 Task: Find connections with filter location Paulínia with filter topic #digitalmarketingwith filter profile language Spanish with filter current company CNBC-TV18 with filter school The Institute Of Cost Accountants Of India with filter industry Natural Gas Distribution with filter service category Real Estate with filter keywords title Speech Pathologist
Action: Mouse moved to (208, 304)
Screenshot: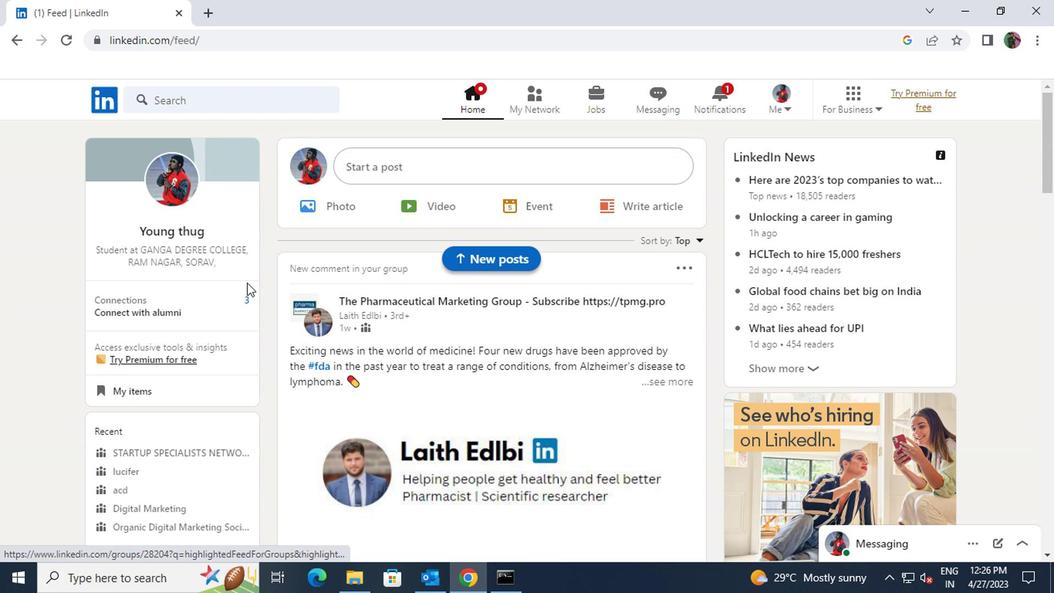 
Action: Mouse pressed left at (208, 304)
Screenshot: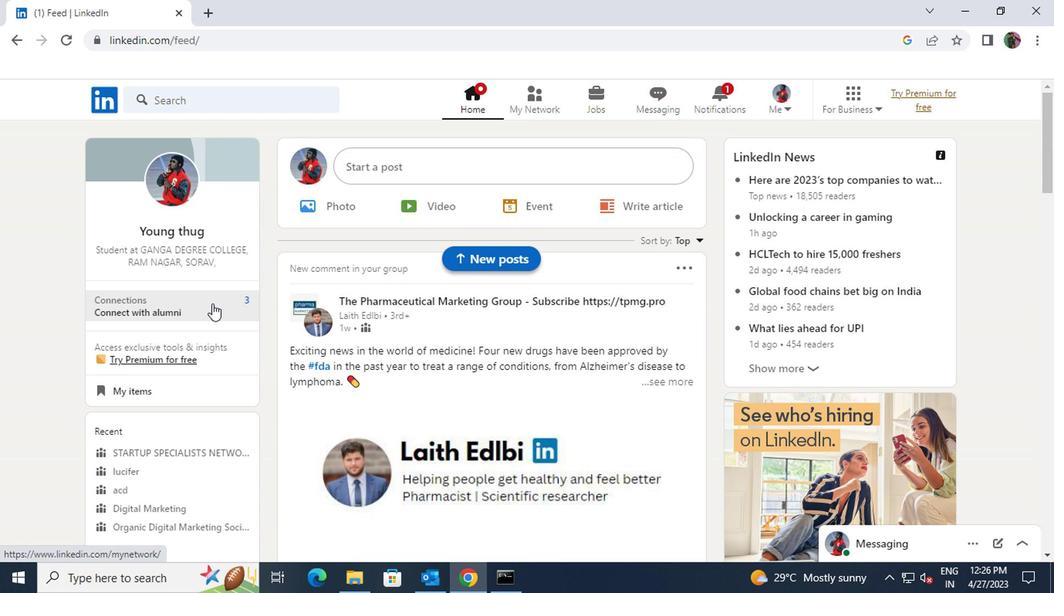
Action: Mouse moved to (187, 188)
Screenshot: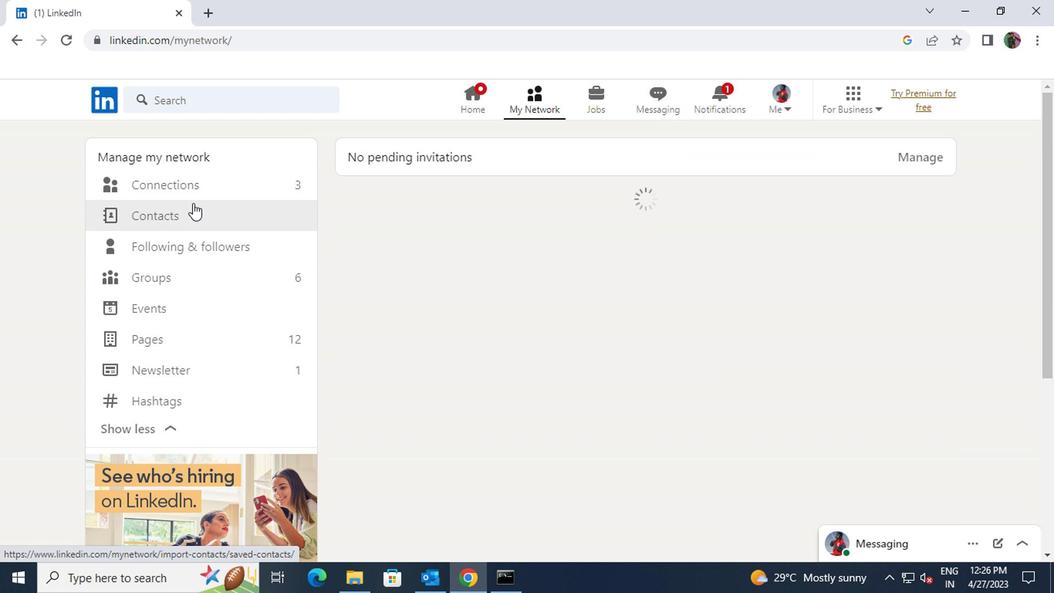 
Action: Mouse pressed left at (187, 188)
Screenshot: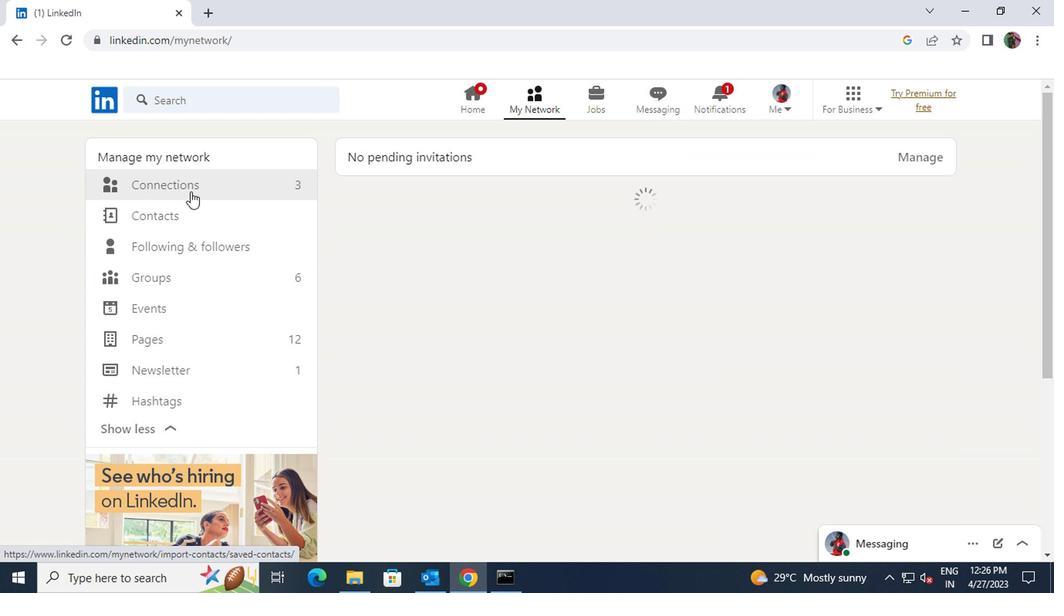 
Action: Mouse moved to (596, 186)
Screenshot: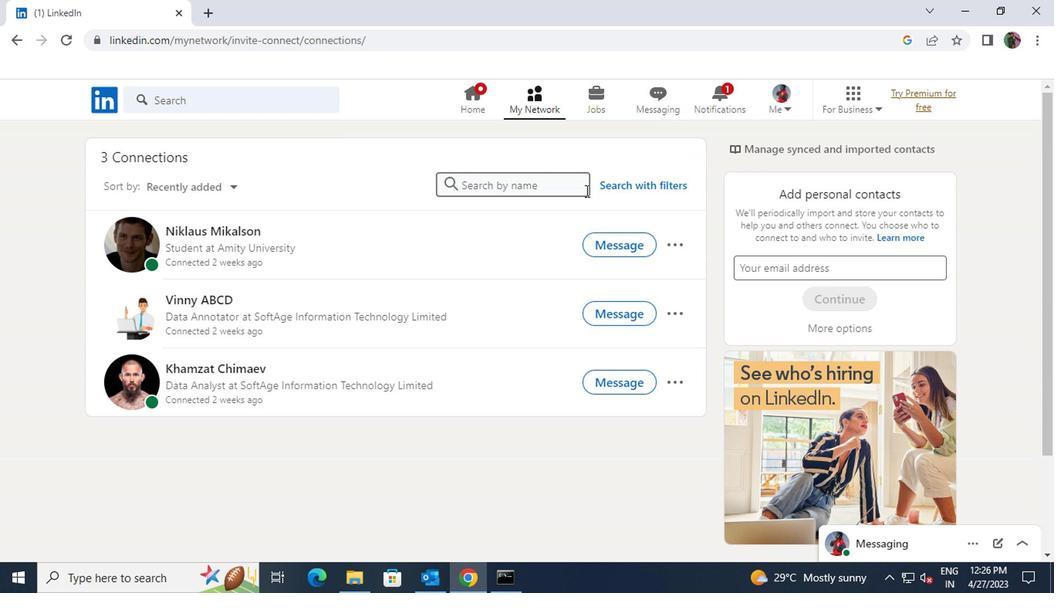 
Action: Mouse pressed left at (596, 186)
Screenshot: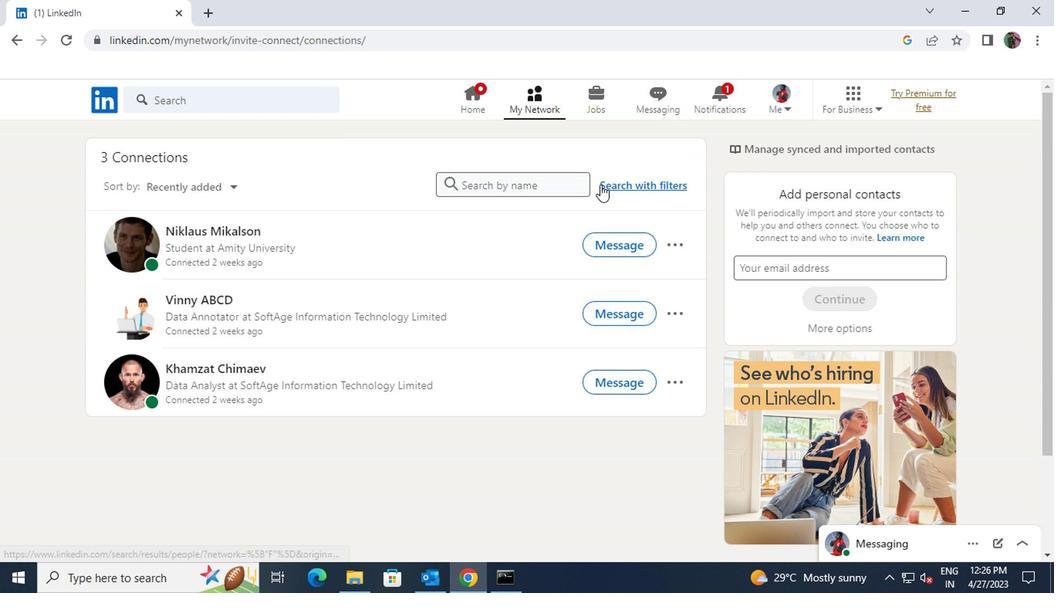 
Action: Mouse moved to (578, 143)
Screenshot: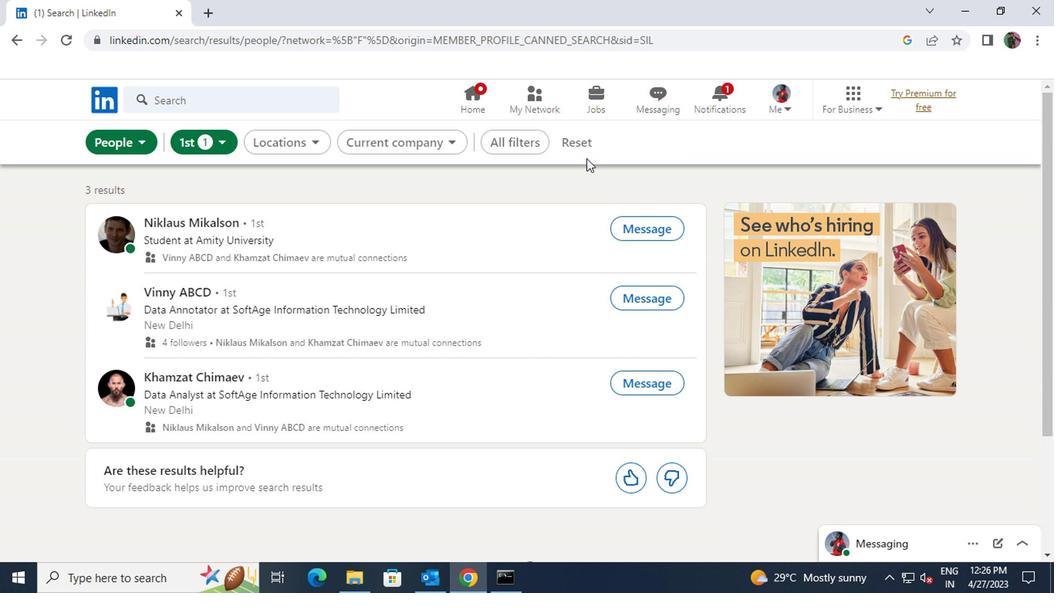 
Action: Mouse pressed left at (578, 143)
Screenshot: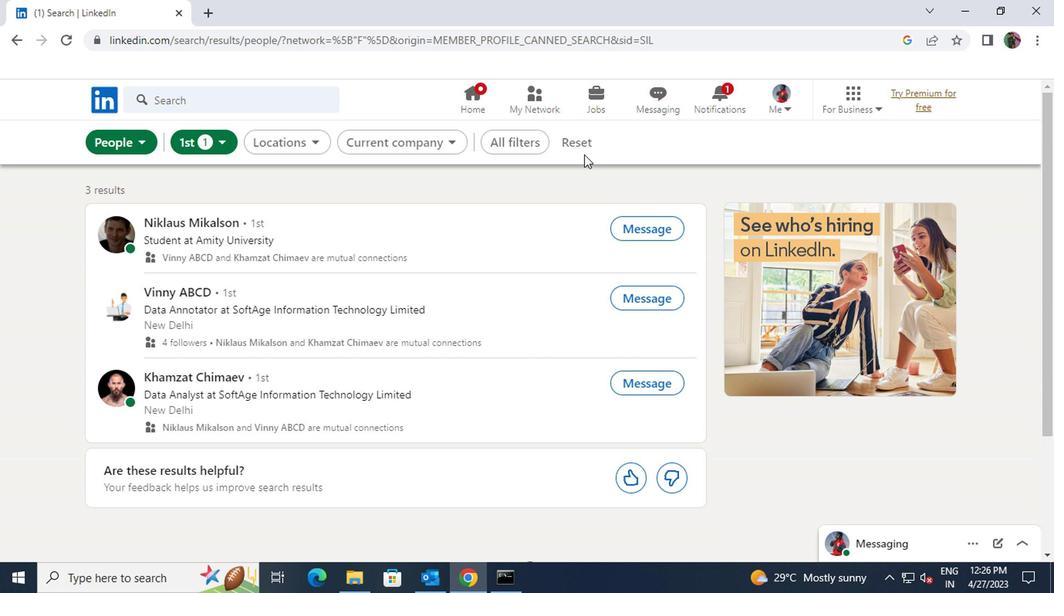 
Action: Mouse moved to (554, 142)
Screenshot: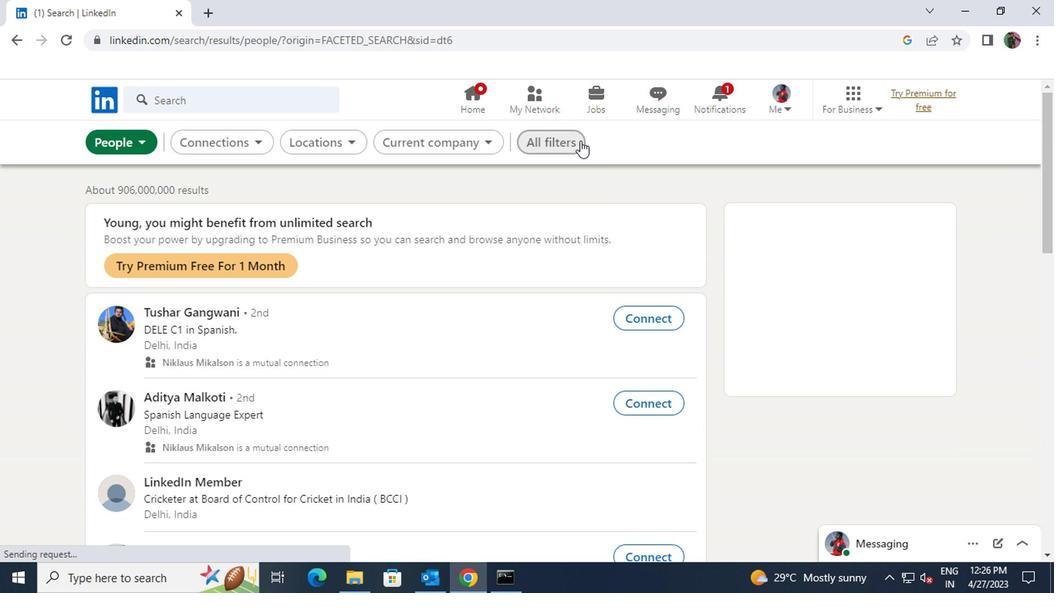 
Action: Mouse pressed left at (554, 142)
Screenshot: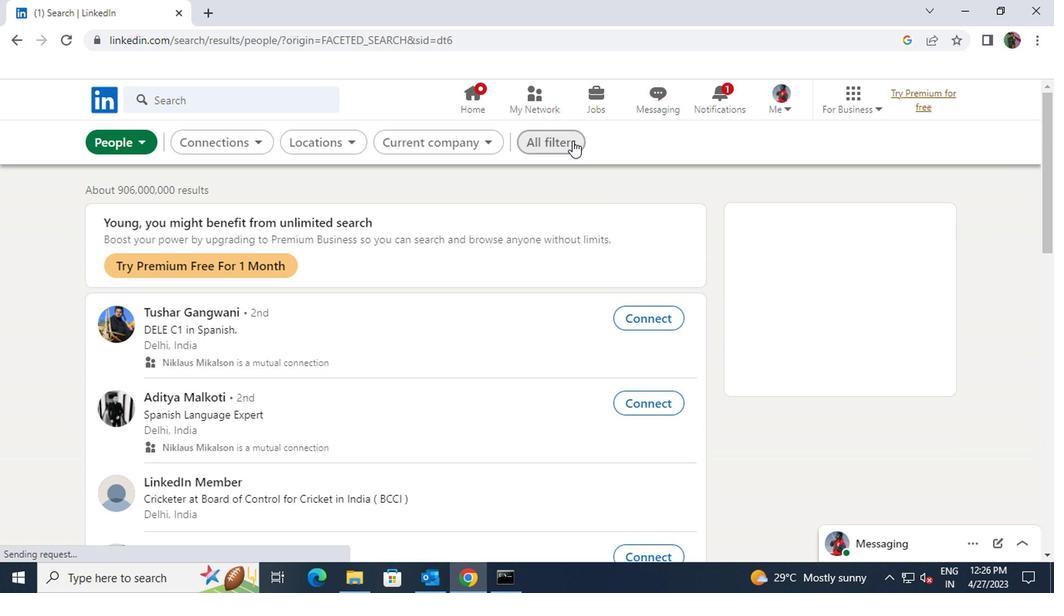 
Action: Mouse moved to (823, 374)
Screenshot: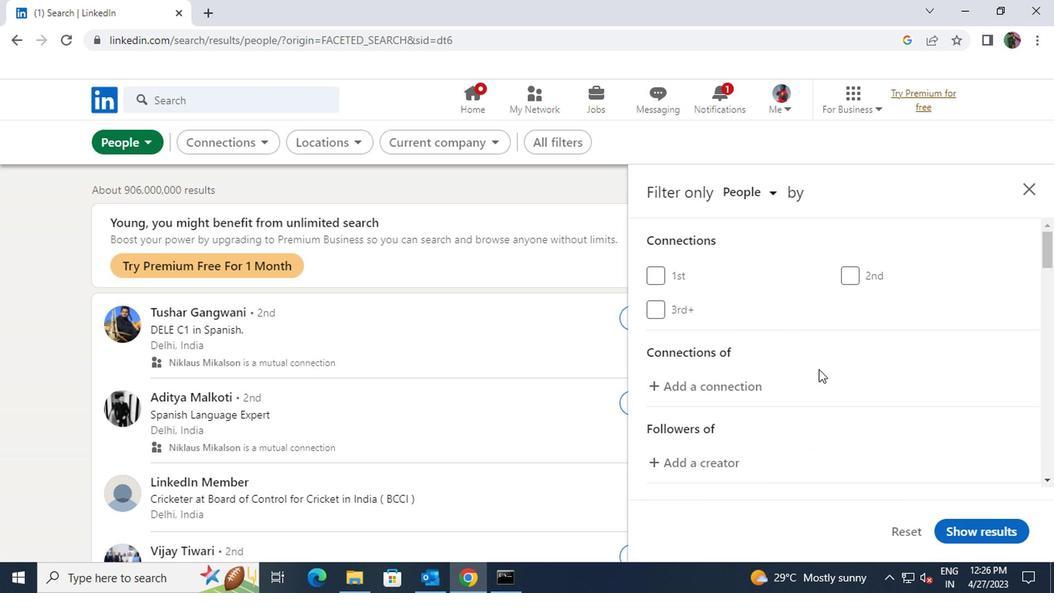 
Action: Mouse scrolled (823, 373) with delta (0, 0)
Screenshot: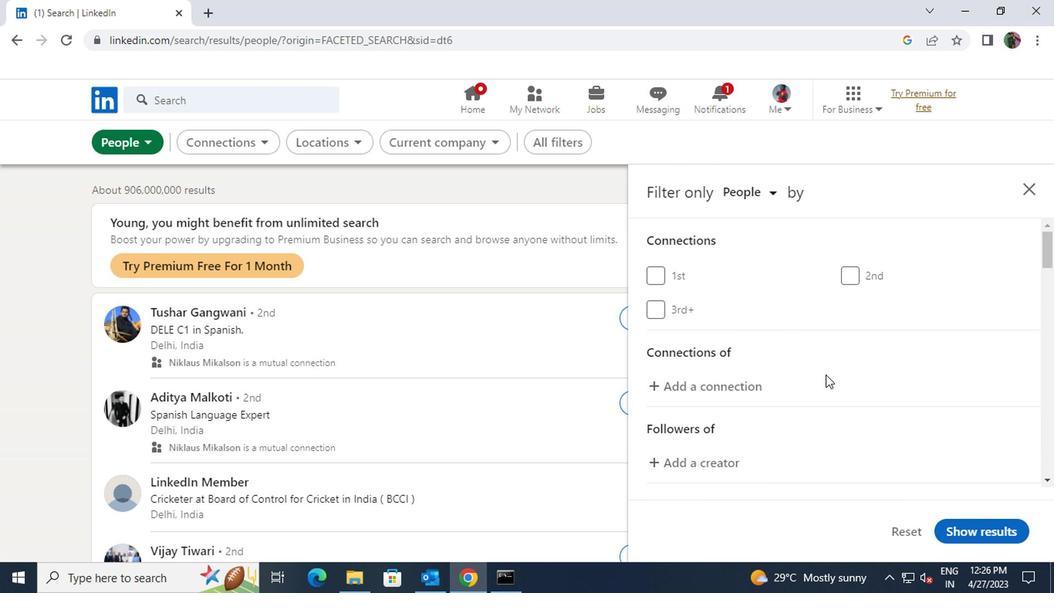 
Action: Mouse scrolled (823, 373) with delta (0, 0)
Screenshot: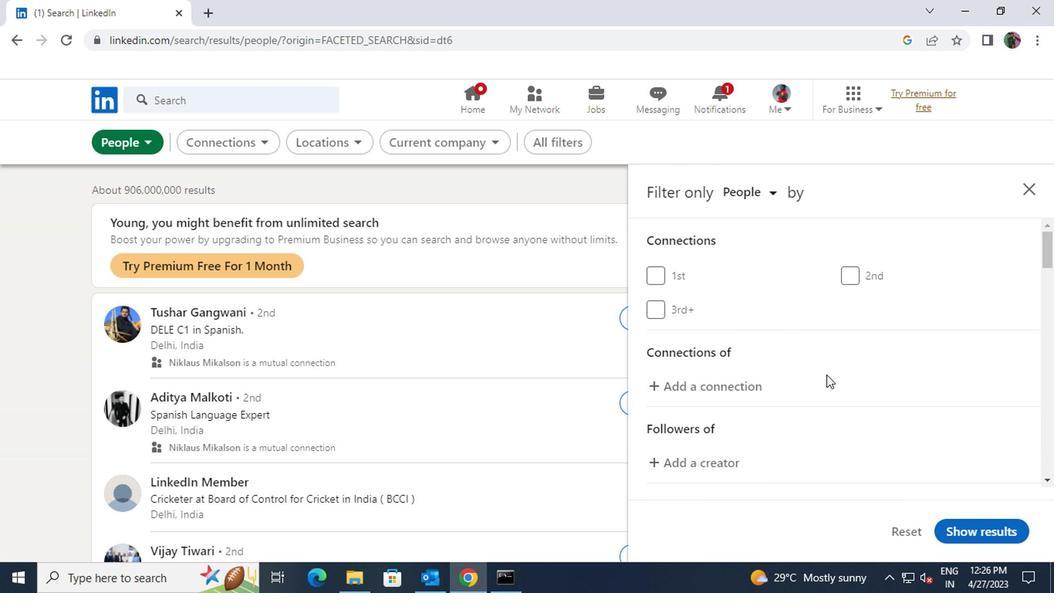 
Action: Mouse scrolled (823, 373) with delta (0, 0)
Screenshot: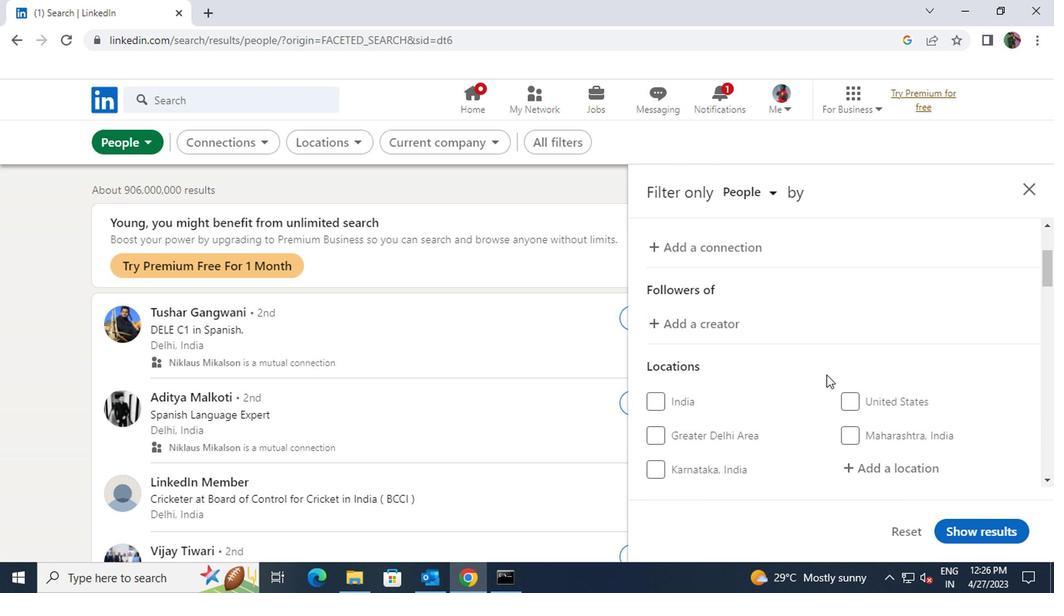 
Action: Mouse moved to (841, 373)
Screenshot: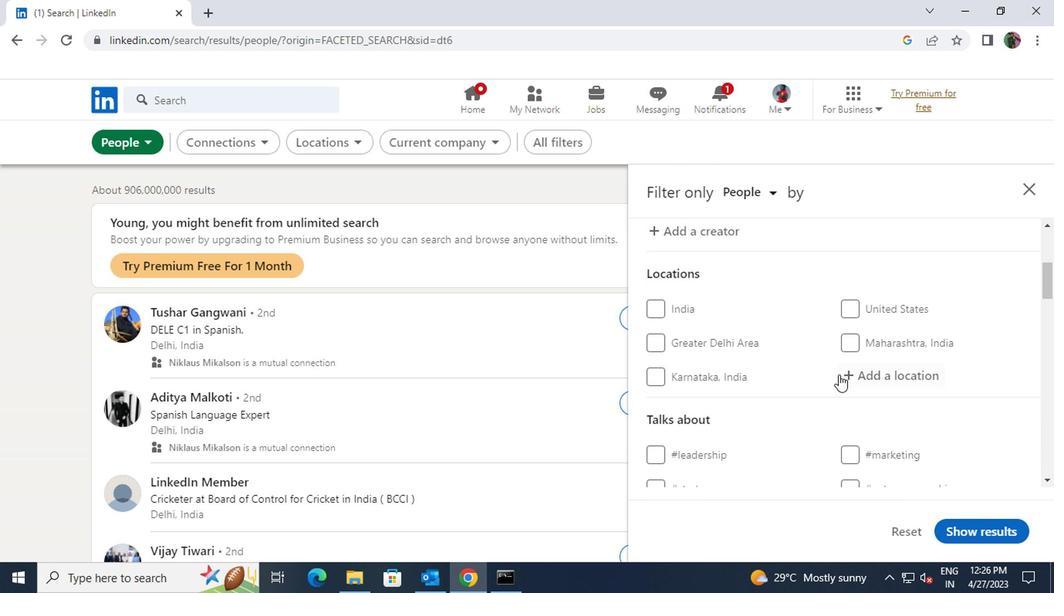 
Action: Mouse pressed left at (841, 373)
Screenshot: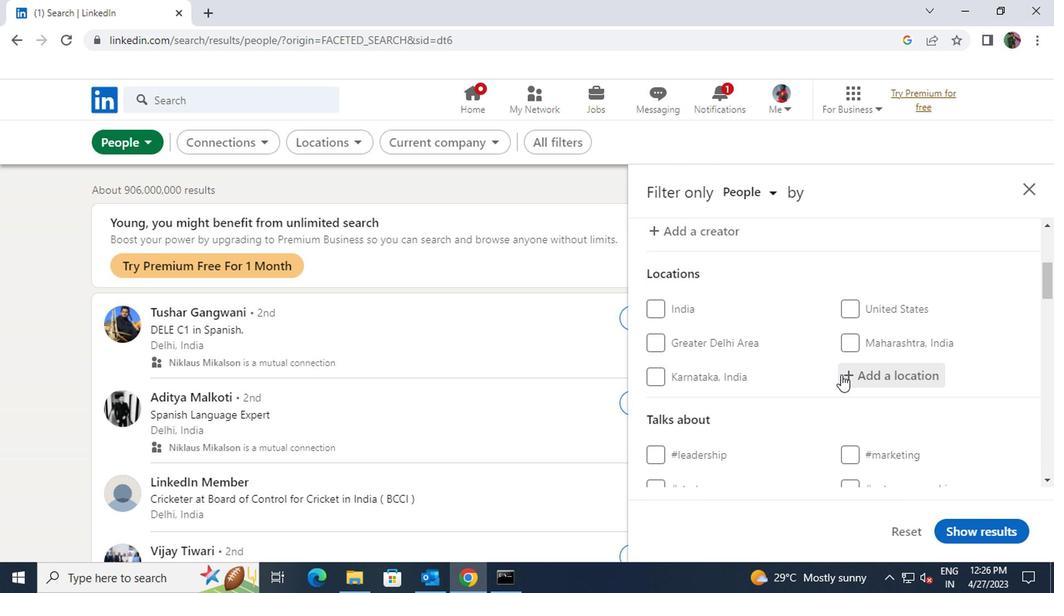 
Action: Key pressed <Key.shift>PAULIN
Screenshot: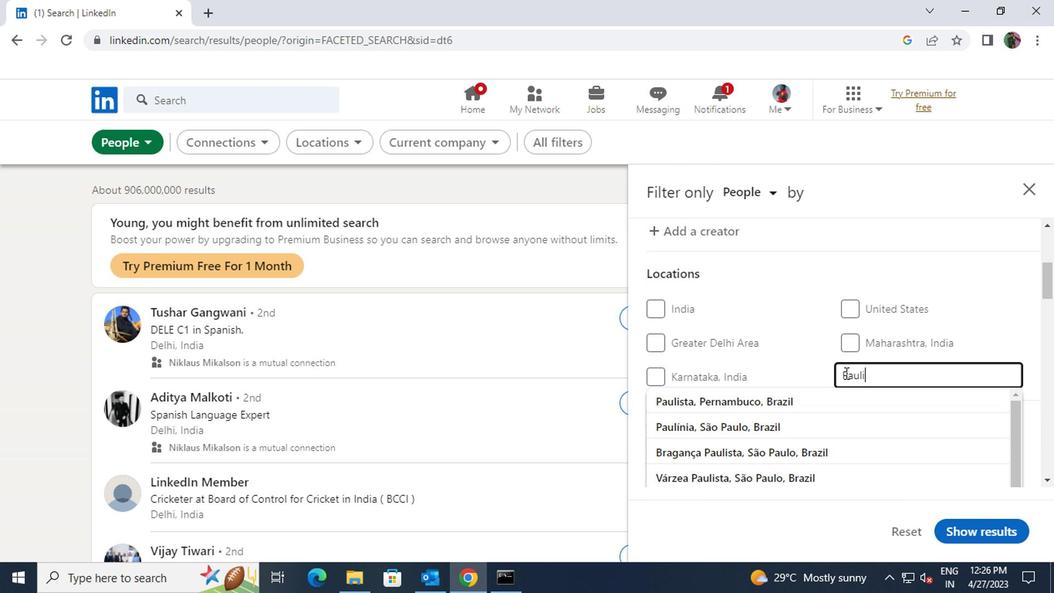 
Action: Mouse moved to (839, 397)
Screenshot: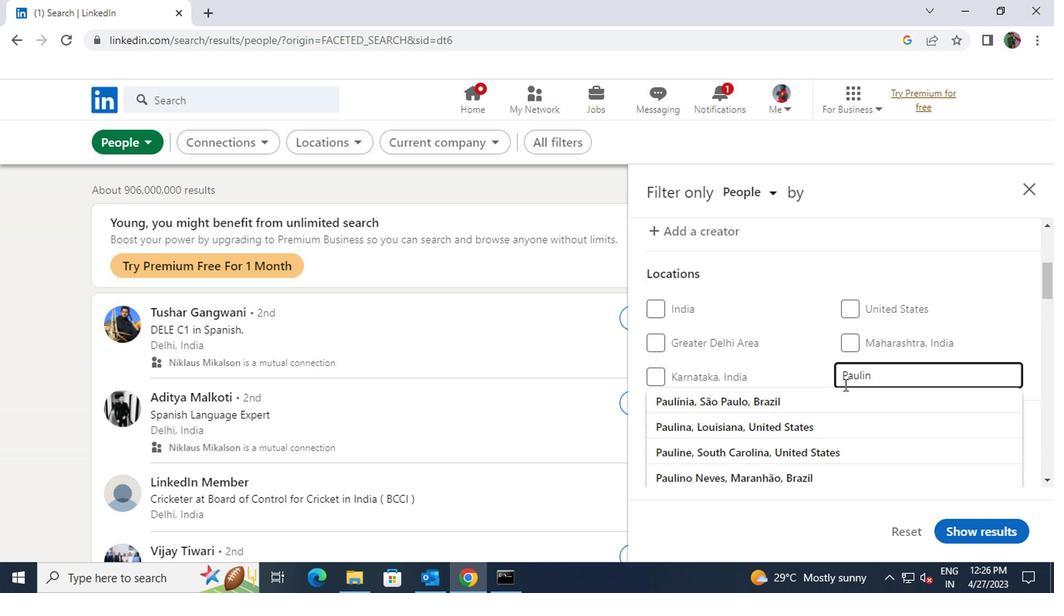 
Action: Mouse pressed left at (839, 397)
Screenshot: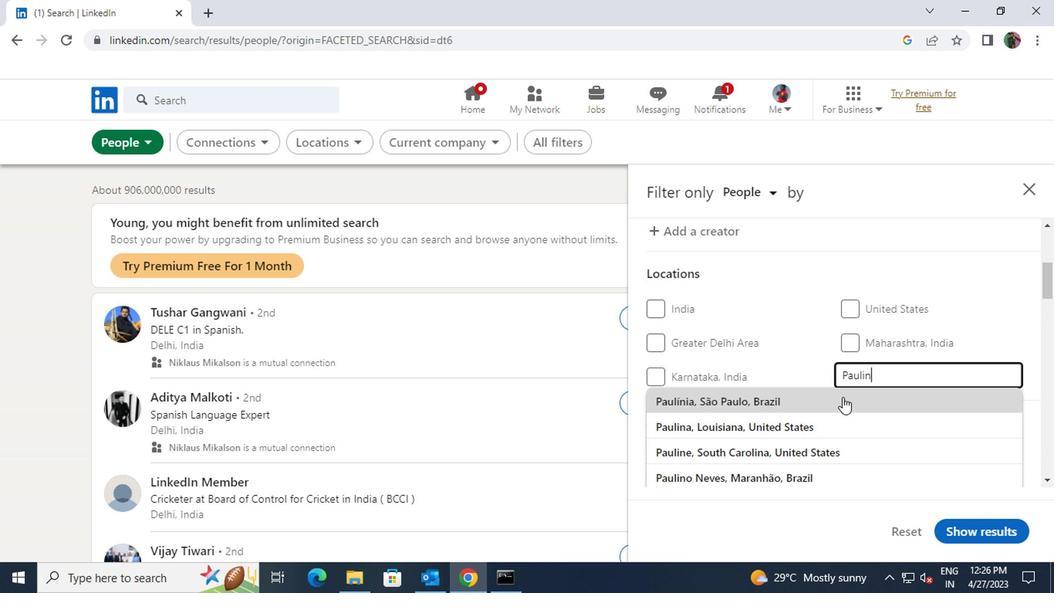 
Action: Mouse scrolled (839, 396) with delta (0, 0)
Screenshot: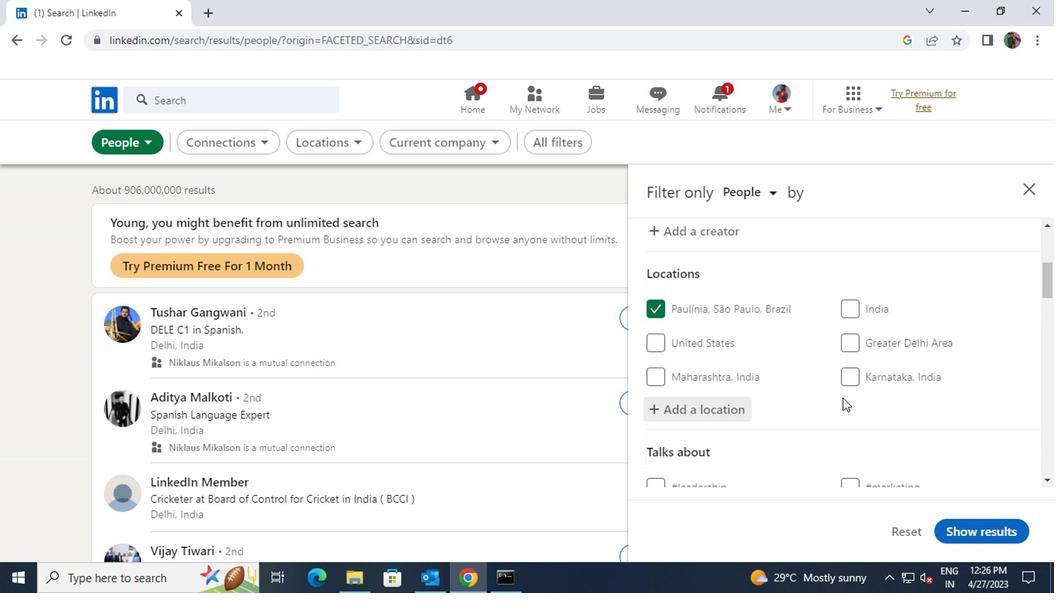 
Action: Mouse scrolled (839, 396) with delta (0, 0)
Screenshot: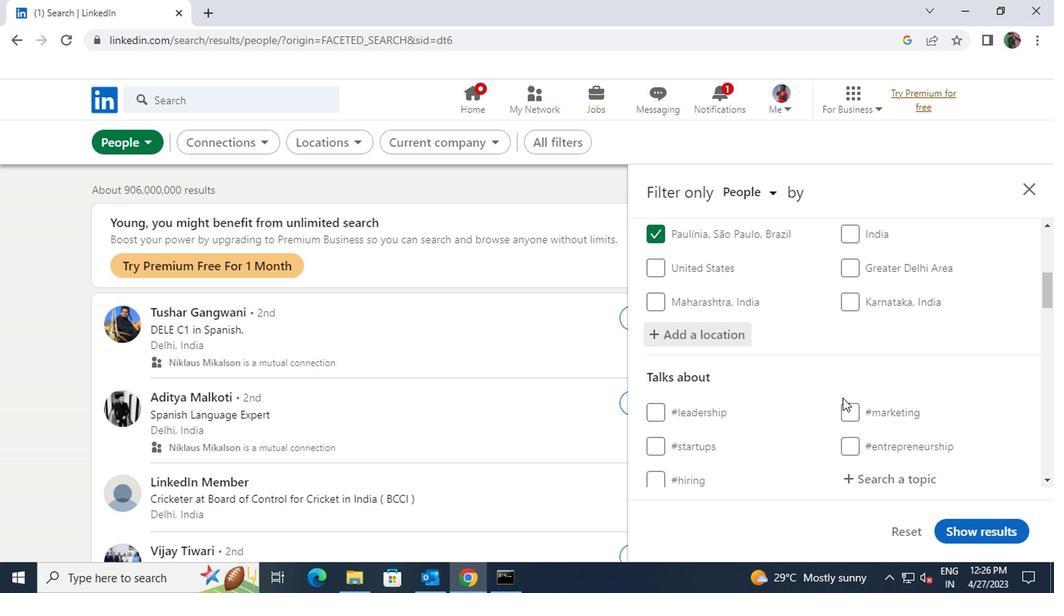 
Action: Mouse moved to (855, 397)
Screenshot: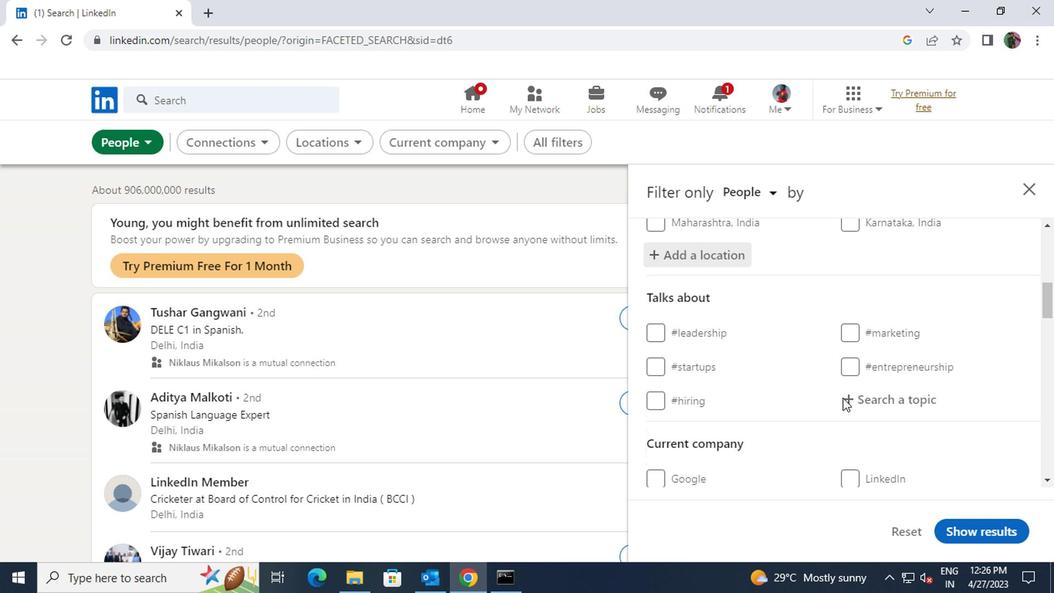 
Action: Mouse pressed left at (855, 397)
Screenshot: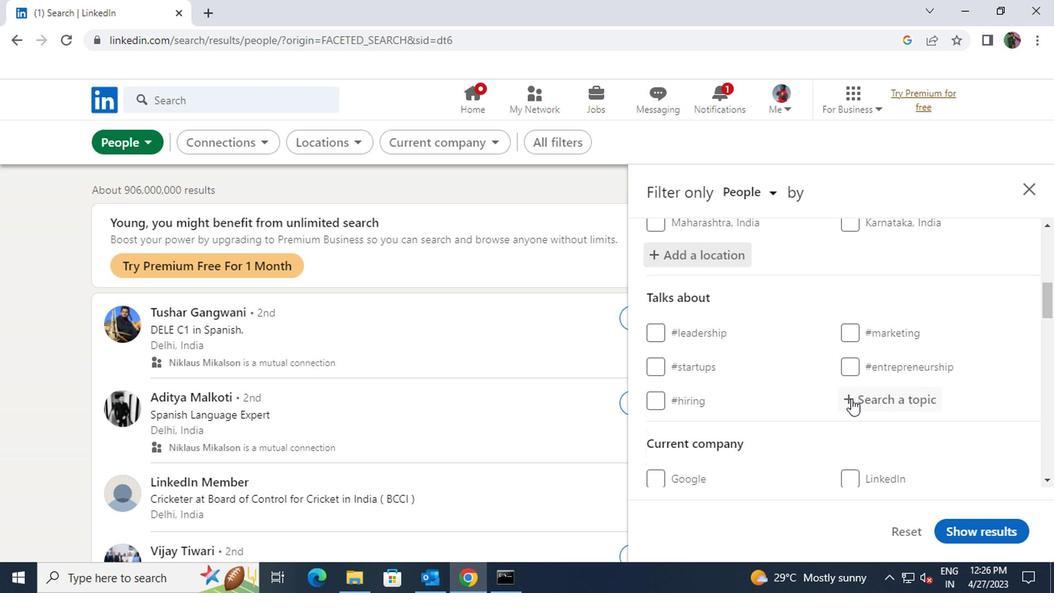 
Action: Key pressed <Key.shift><Key.shift><Key.shift><Key.shift>#<Key.shift>DIGITALMARKETINWITH
Screenshot: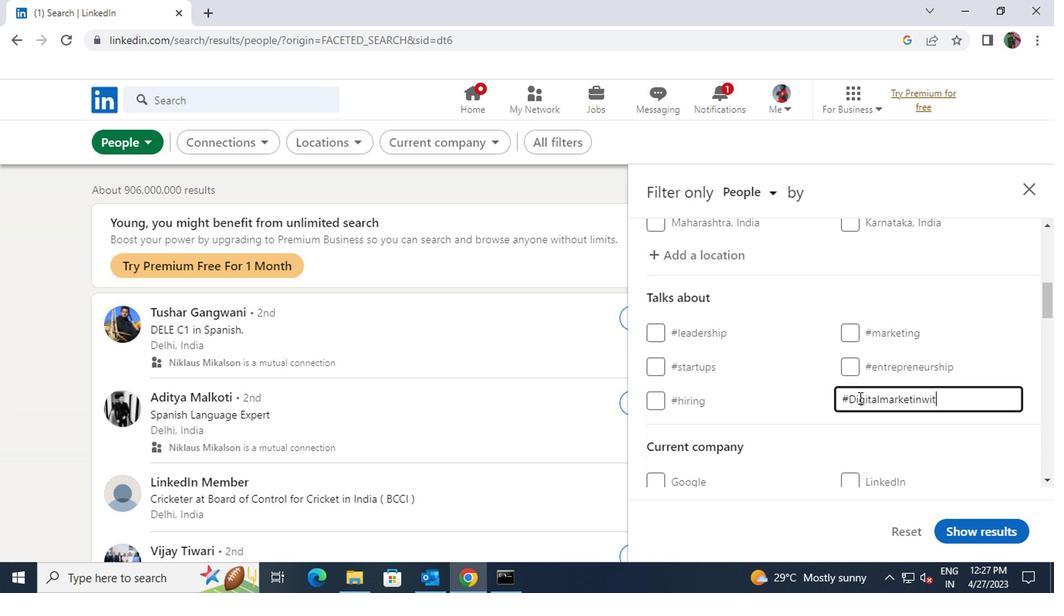 
Action: Mouse scrolled (855, 396) with delta (0, 0)
Screenshot: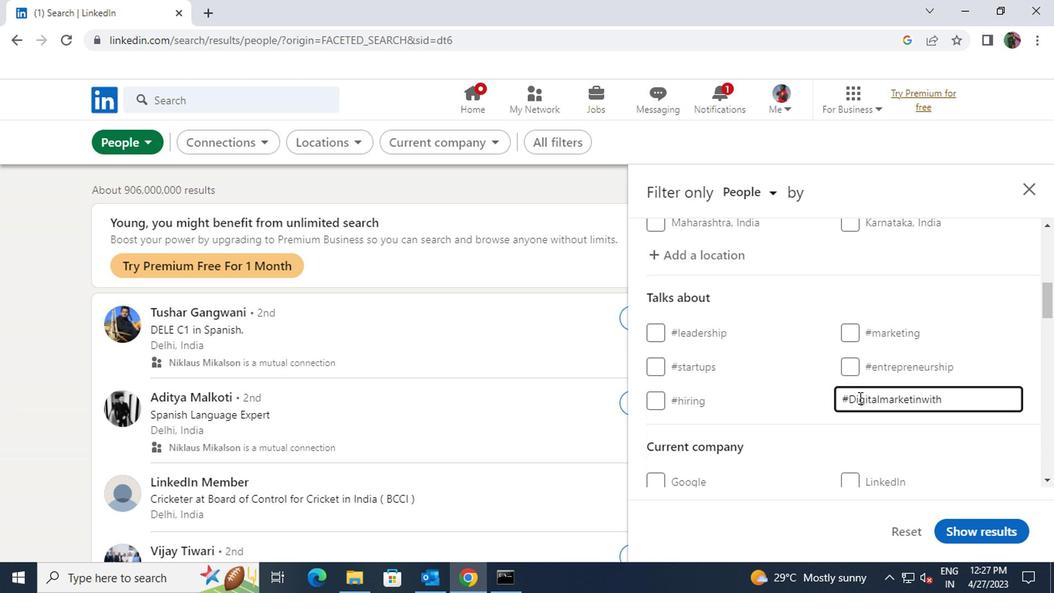 
Action: Mouse scrolled (855, 396) with delta (0, 0)
Screenshot: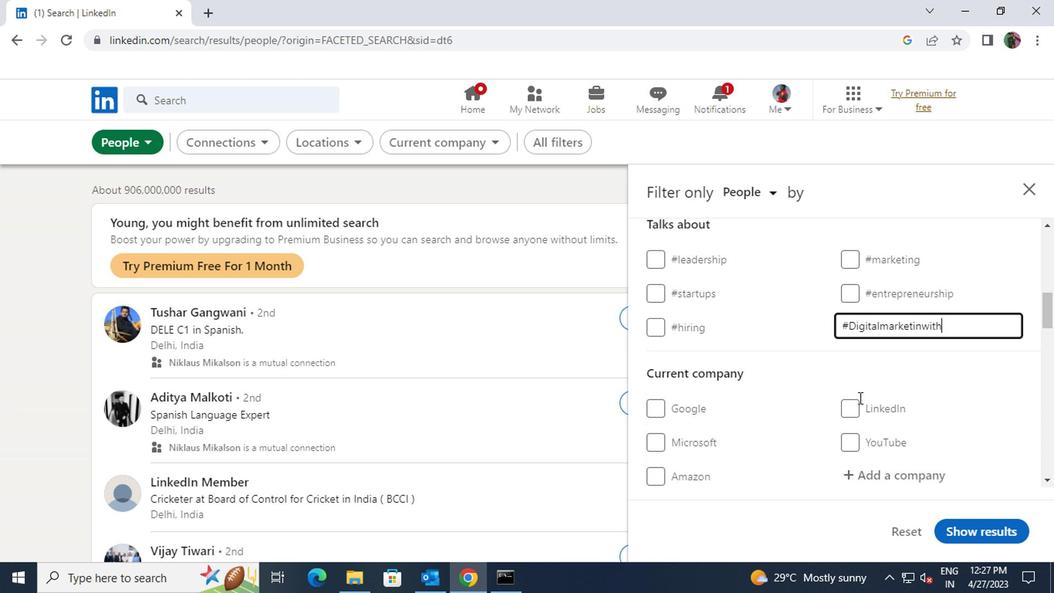 
Action: Mouse moved to (857, 394)
Screenshot: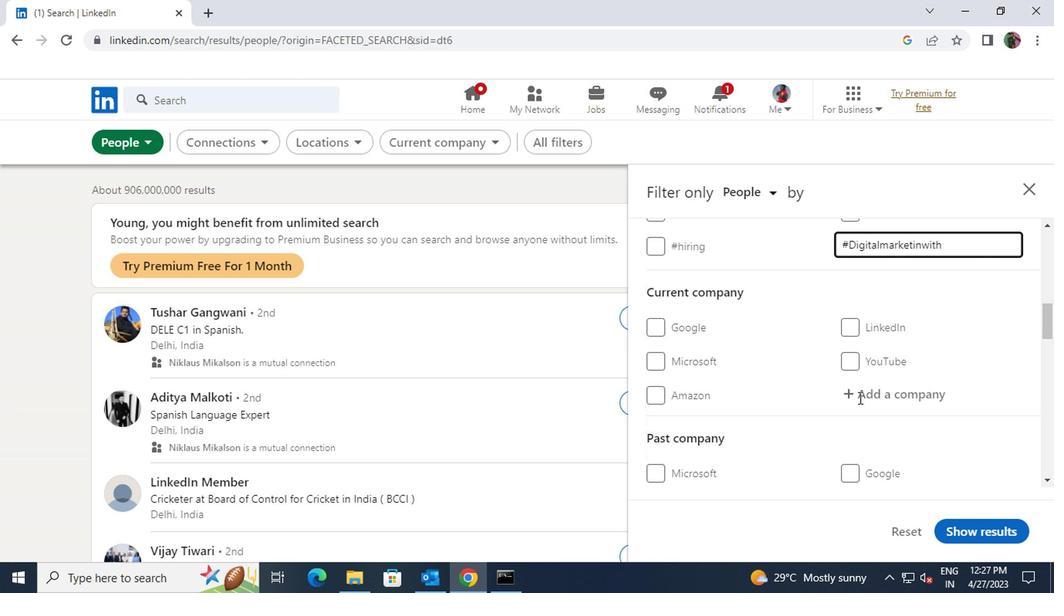 
Action: Mouse pressed left at (857, 394)
Screenshot: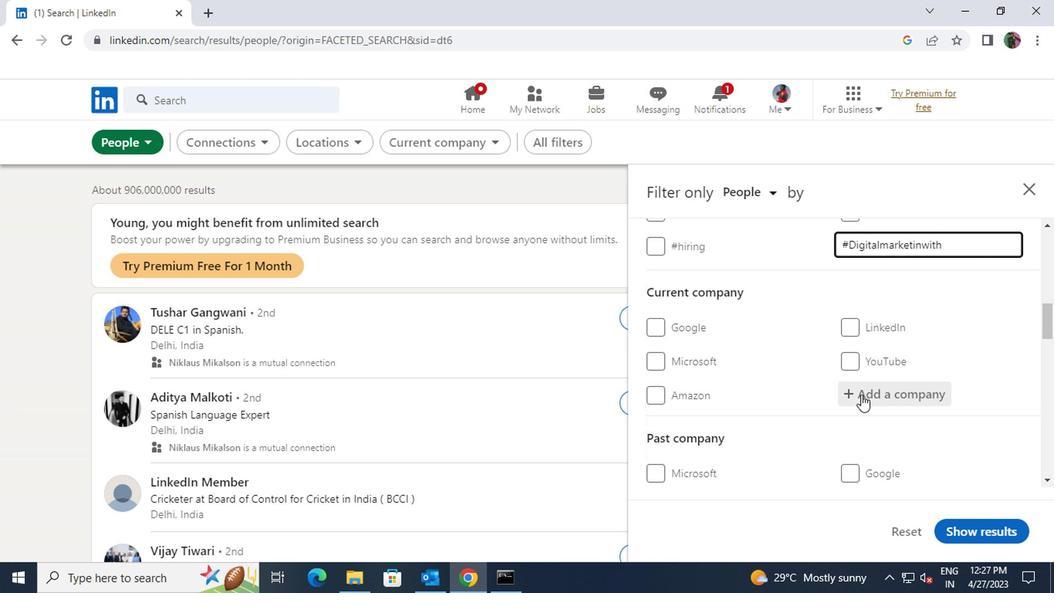 
Action: Key pressed <Key.shift>CNBC-TV
Screenshot: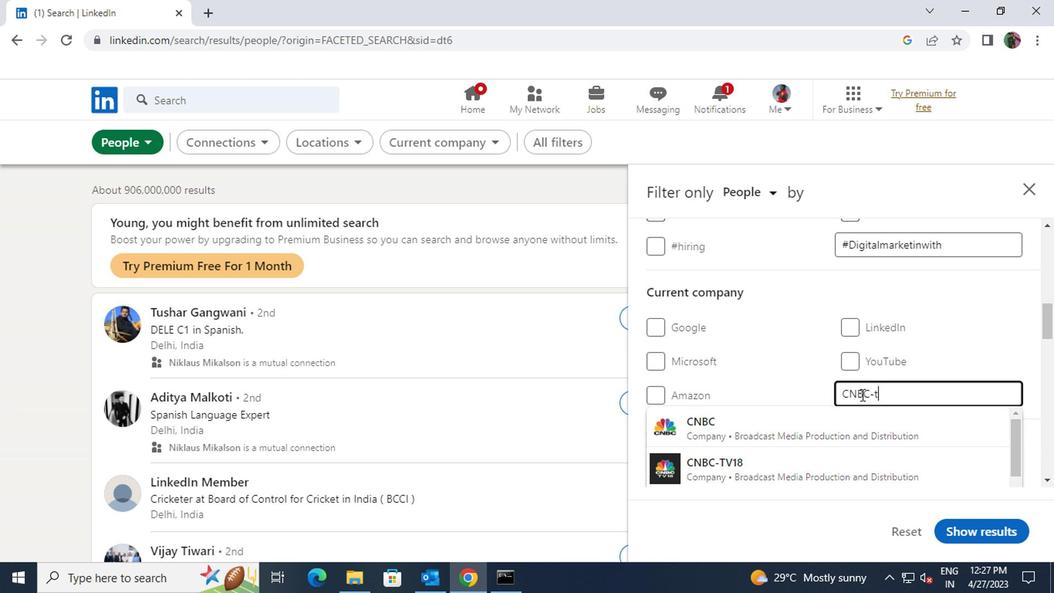 
Action: Mouse moved to (849, 412)
Screenshot: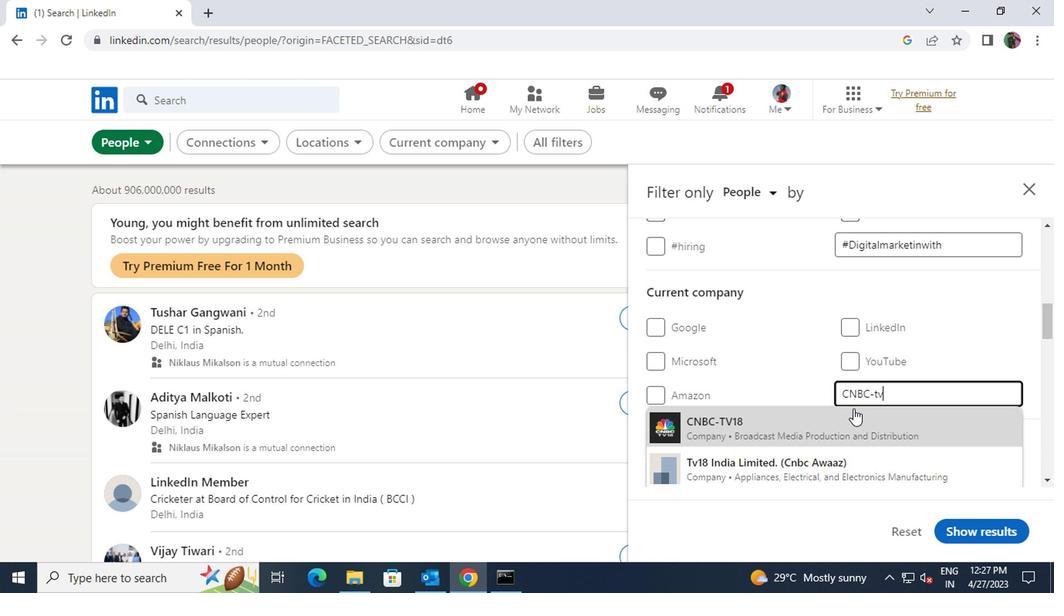 
Action: Mouse pressed left at (849, 412)
Screenshot: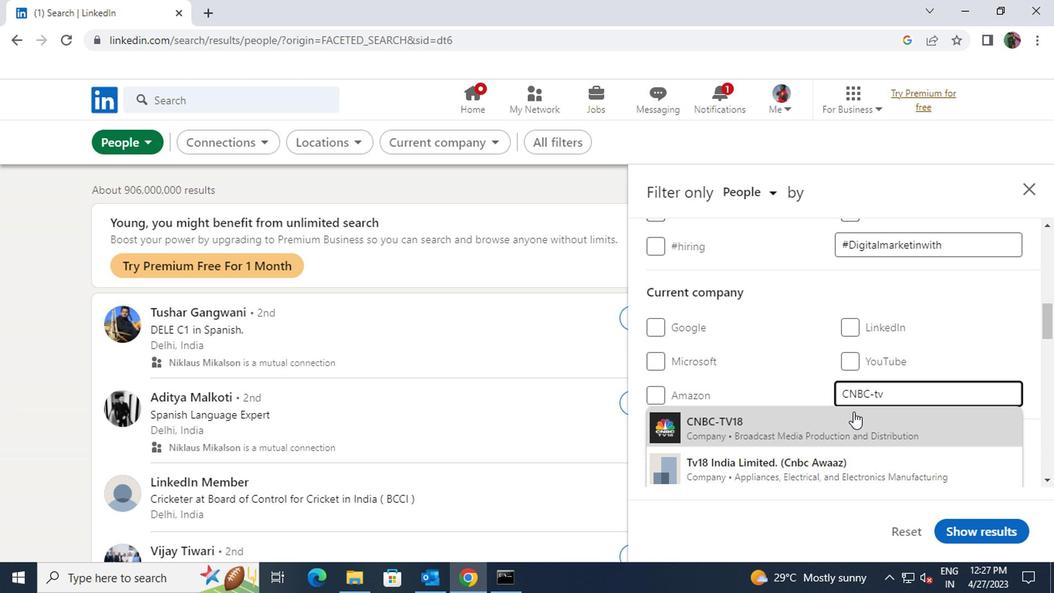 
Action: Mouse scrolled (849, 411) with delta (0, -1)
Screenshot: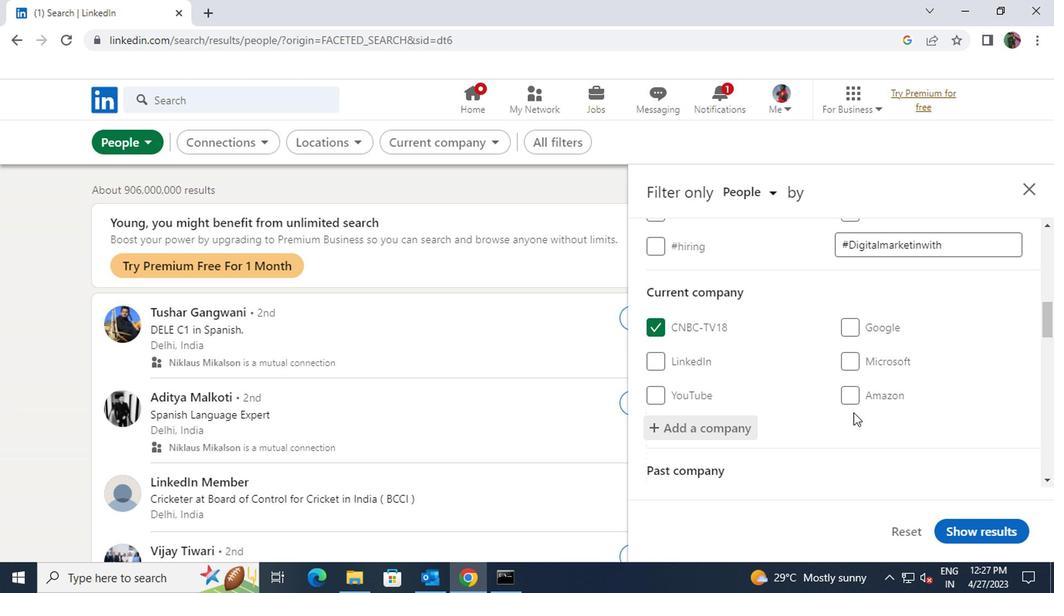 
Action: Mouse scrolled (849, 411) with delta (0, -1)
Screenshot: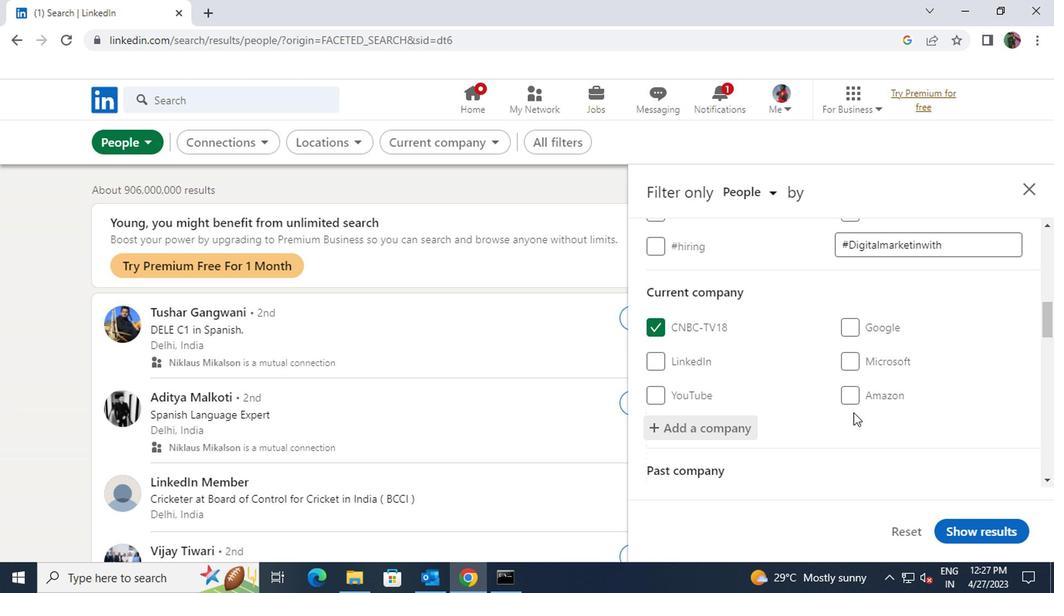 
Action: Mouse scrolled (849, 411) with delta (0, -1)
Screenshot: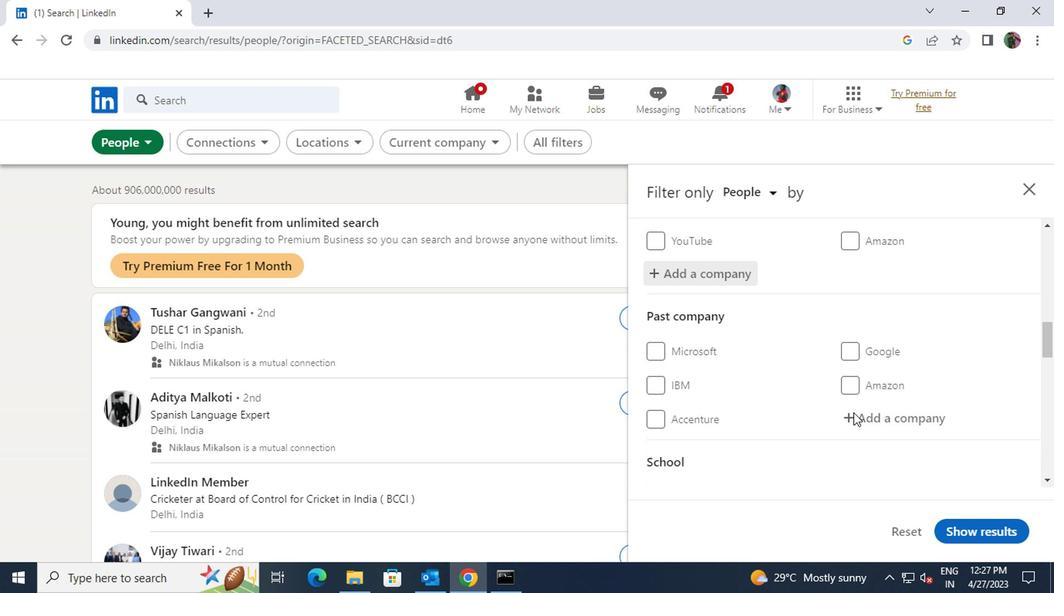 
Action: Mouse scrolled (849, 411) with delta (0, -1)
Screenshot: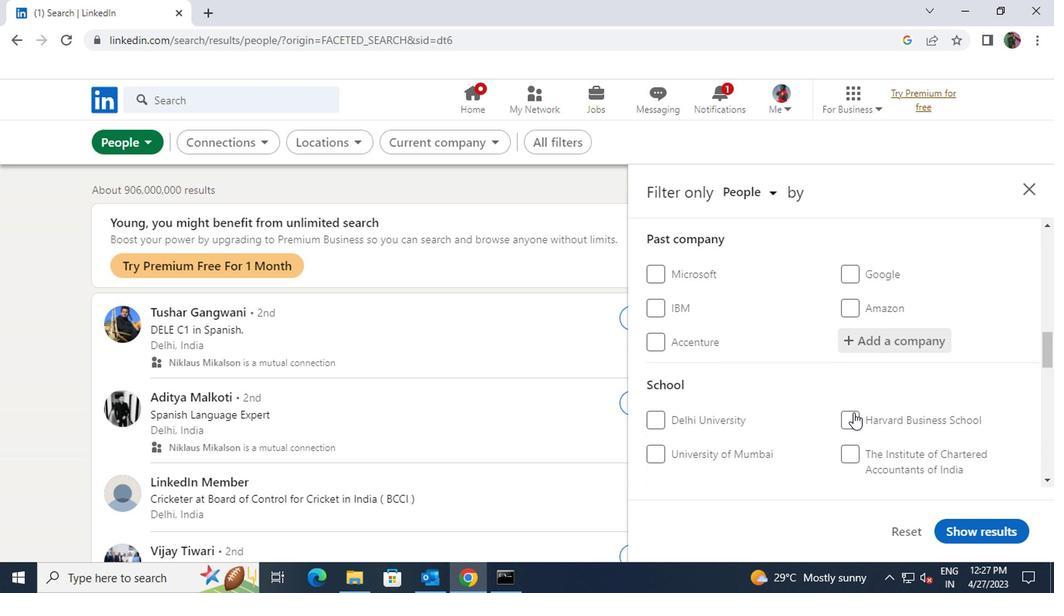 
Action: Mouse moved to (851, 418)
Screenshot: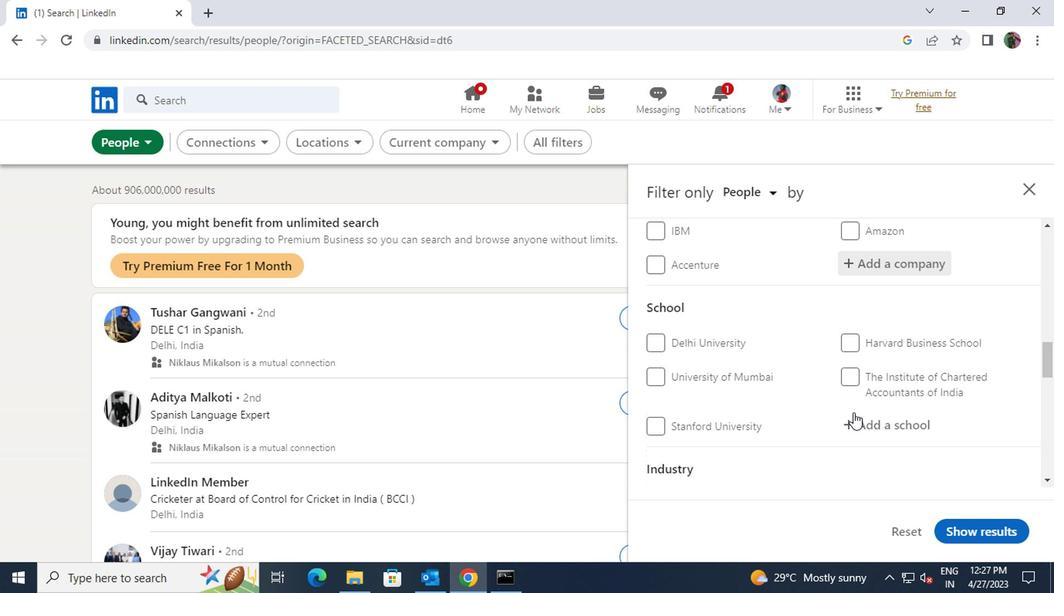 
Action: Mouse pressed left at (851, 418)
Screenshot: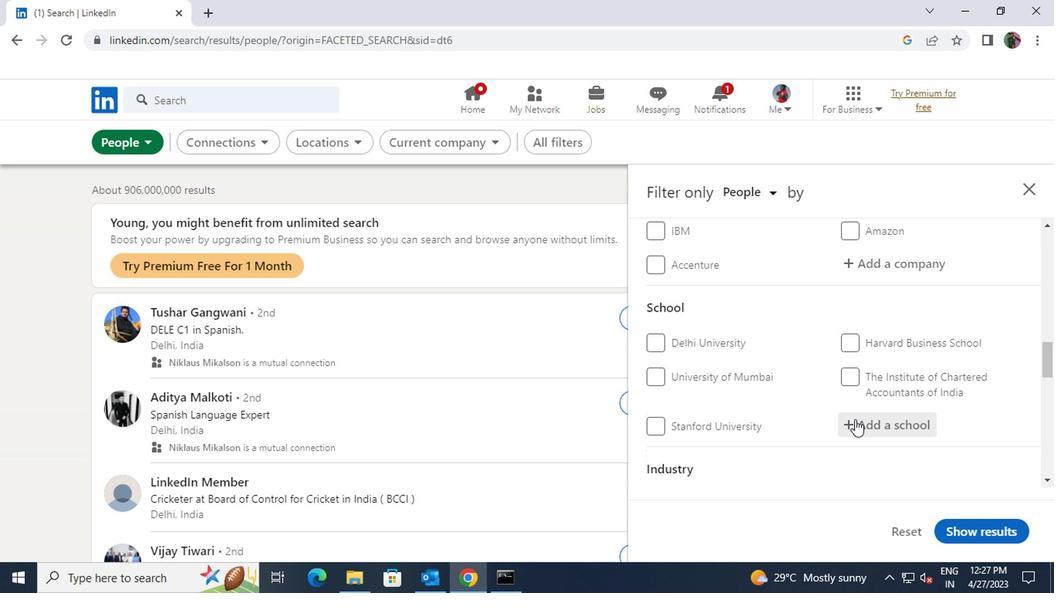 
Action: Key pressed <Key.shift><Key.shift><Key.shift><Key.shift><Key.shift><Key.shift><Key.shift><Key.shift><Key.shift>THE<Key.space>INSTITUTE<Key.space>OF<Key.space>COST
Screenshot: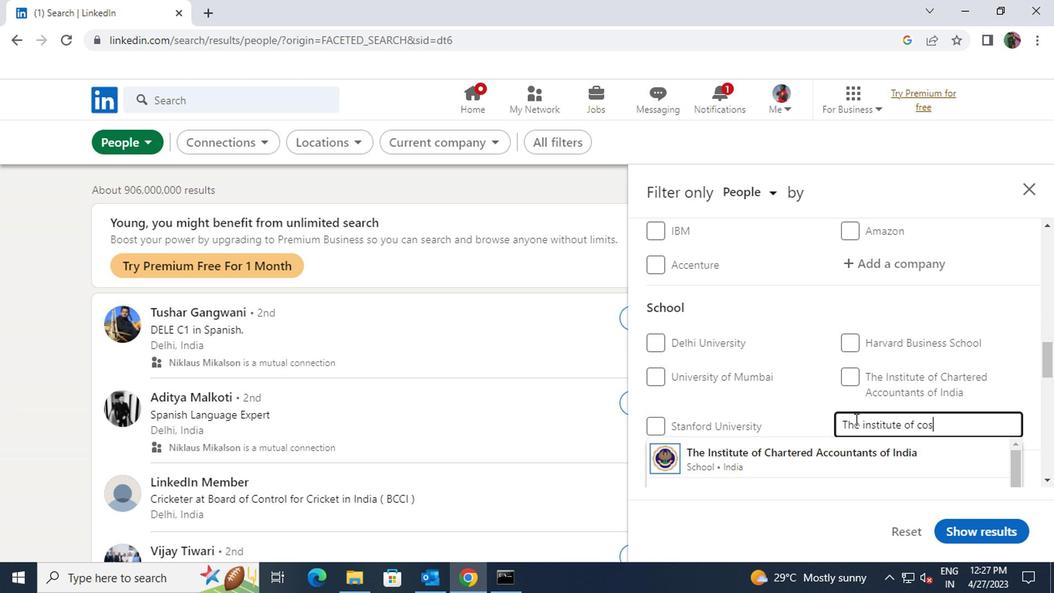 
Action: Mouse moved to (849, 449)
Screenshot: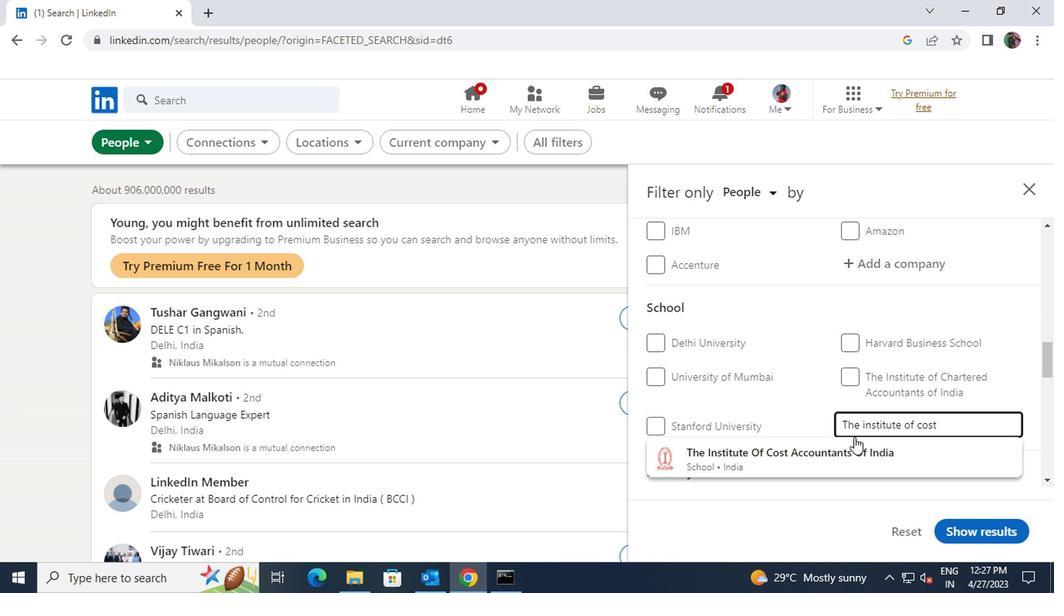 
Action: Mouse pressed left at (849, 449)
Screenshot: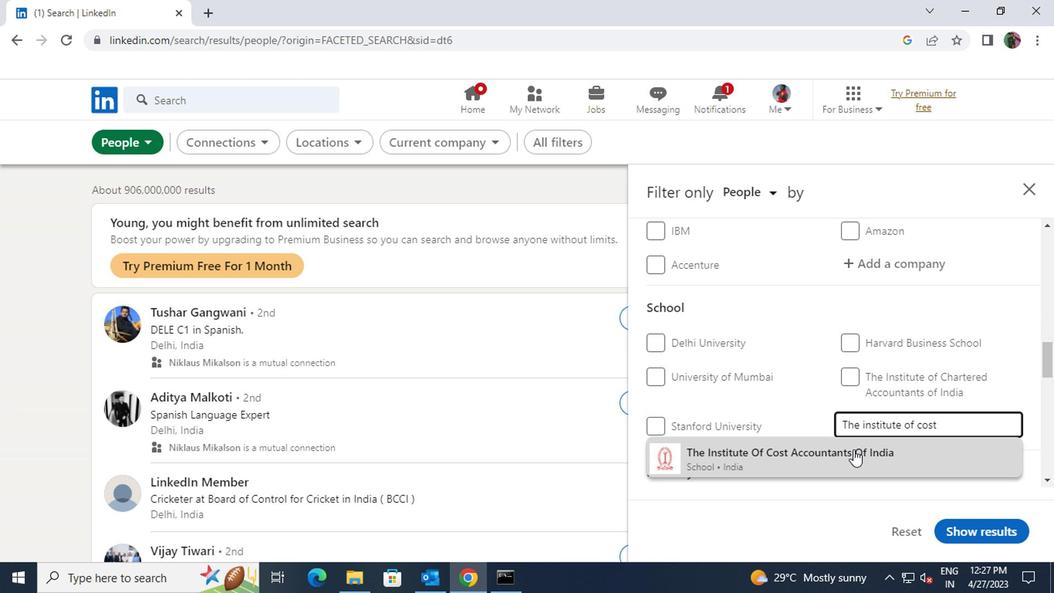 
Action: Mouse scrolled (849, 449) with delta (0, 0)
Screenshot: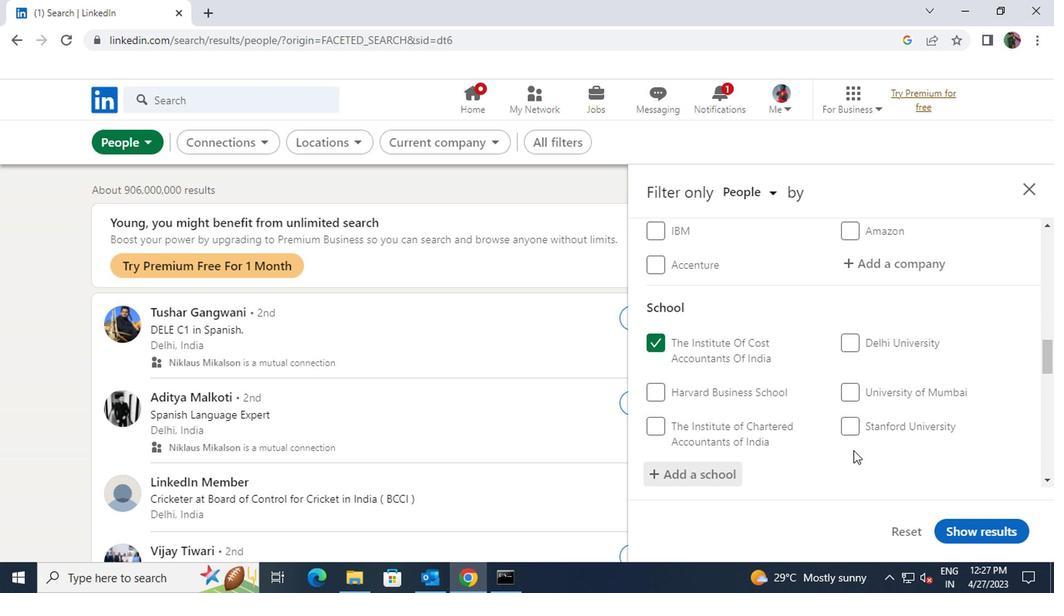 
Action: Mouse moved to (849, 449)
Screenshot: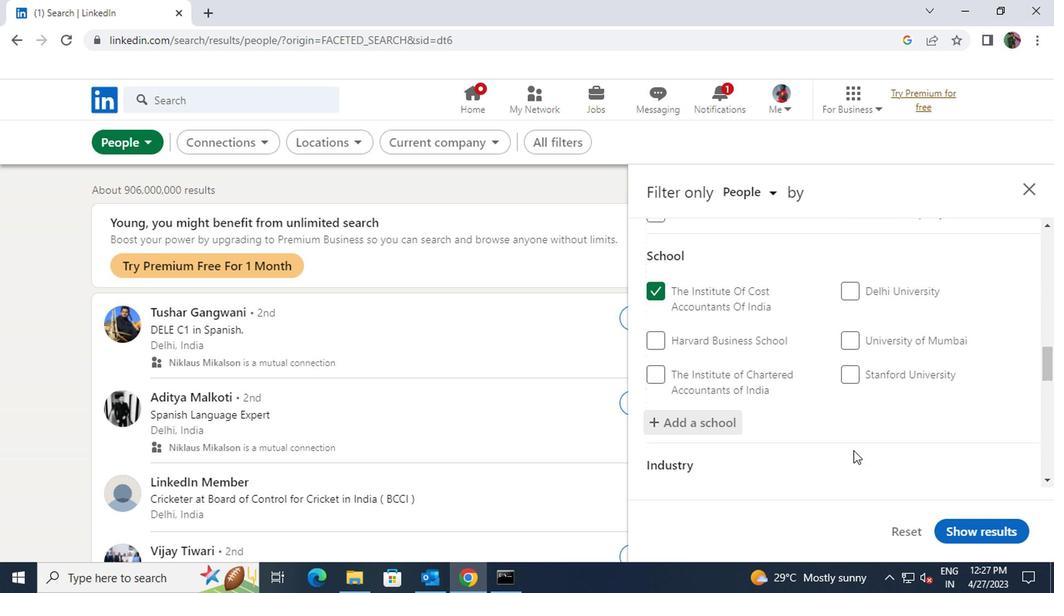 
Action: Mouse scrolled (849, 449) with delta (0, 0)
Screenshot: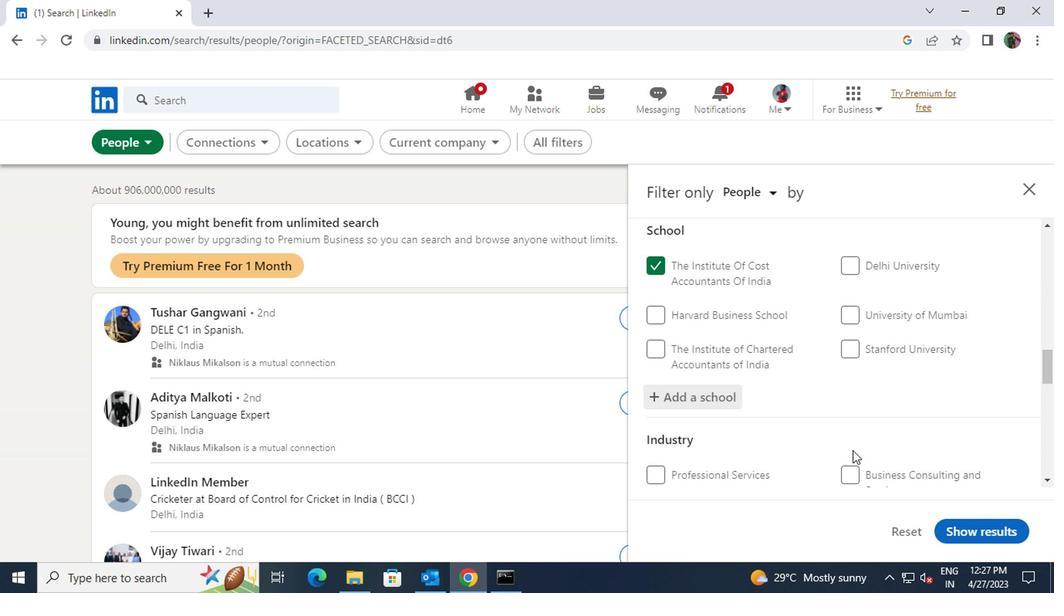
Action: Mouse scrolled (849, 449) with delta (0, 0)
Screenshot: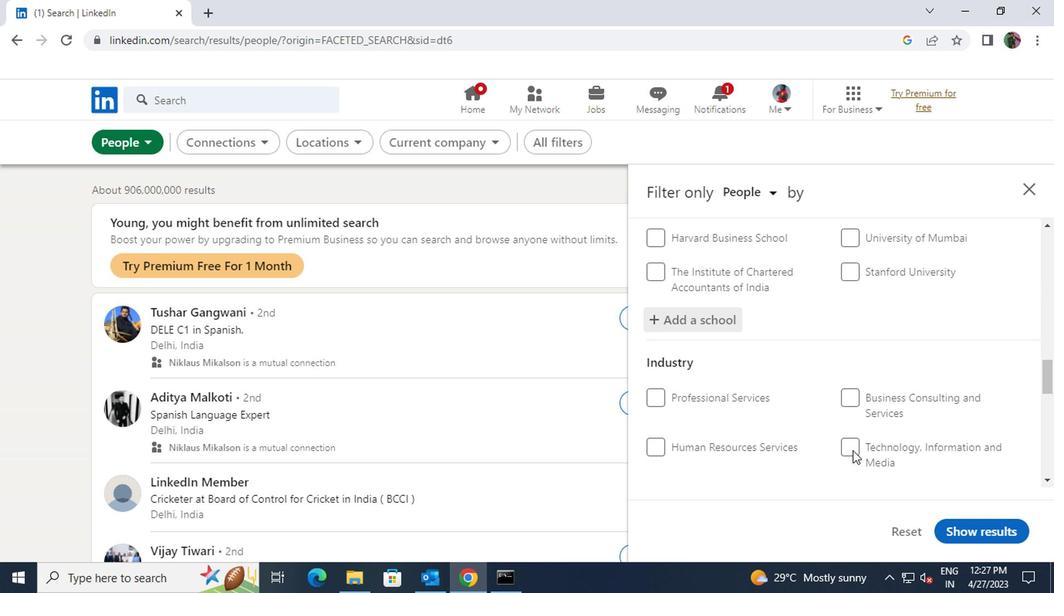
Action: Mouse moved to (857, 418)
Screenshot: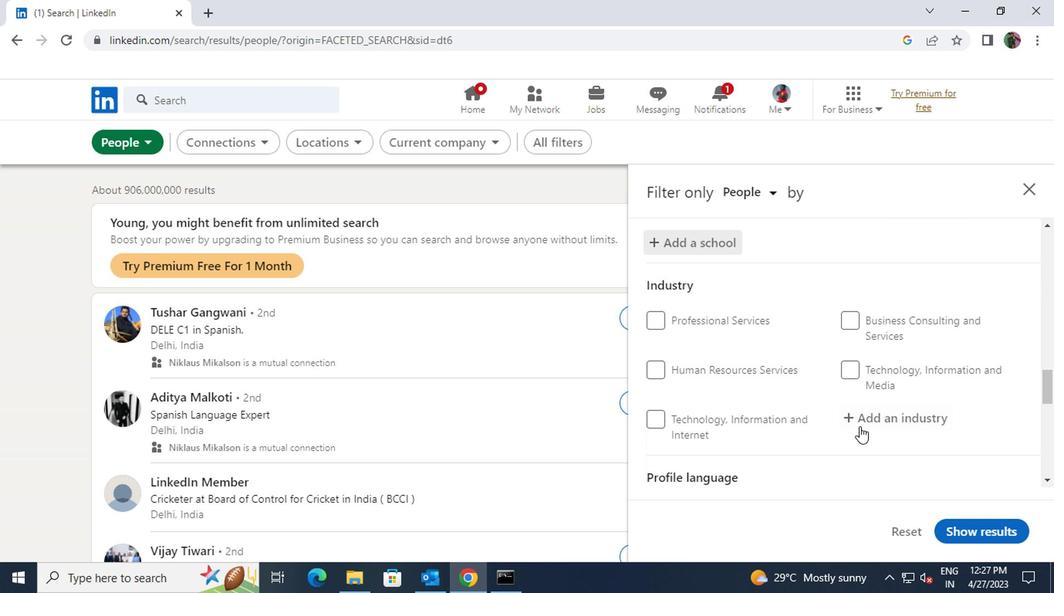 
Action: Mouse pressed left at (857, 418)
Screenshot: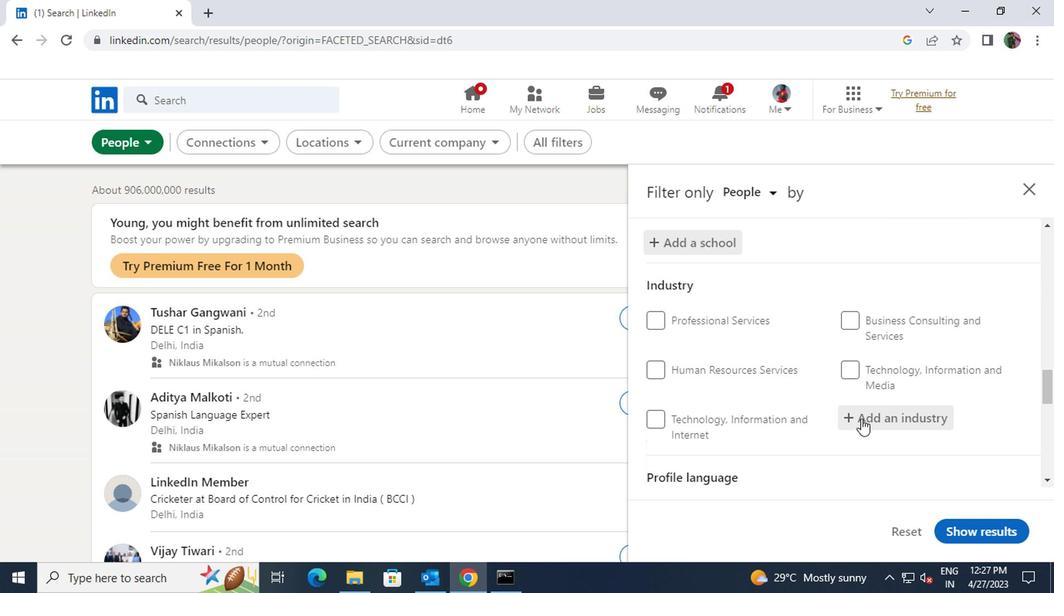 
Action: Key pressed <Key.shift>NATURAL
Screenshot: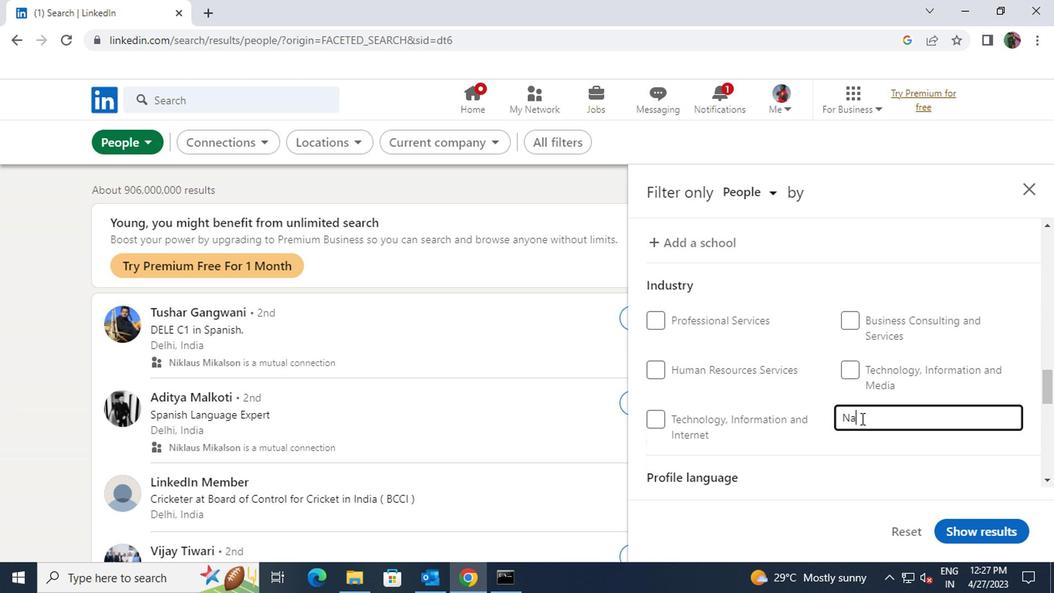 
Action: Mouse moved to (831, 460)
Screenshot: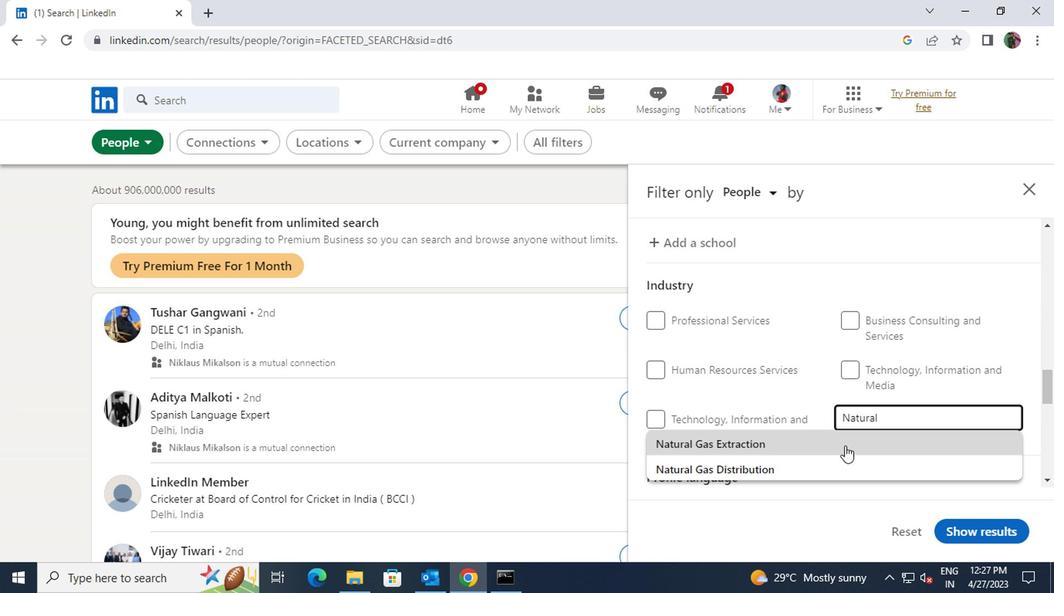 
Action: Mouse pressed left at (831, 460)
Screenshot: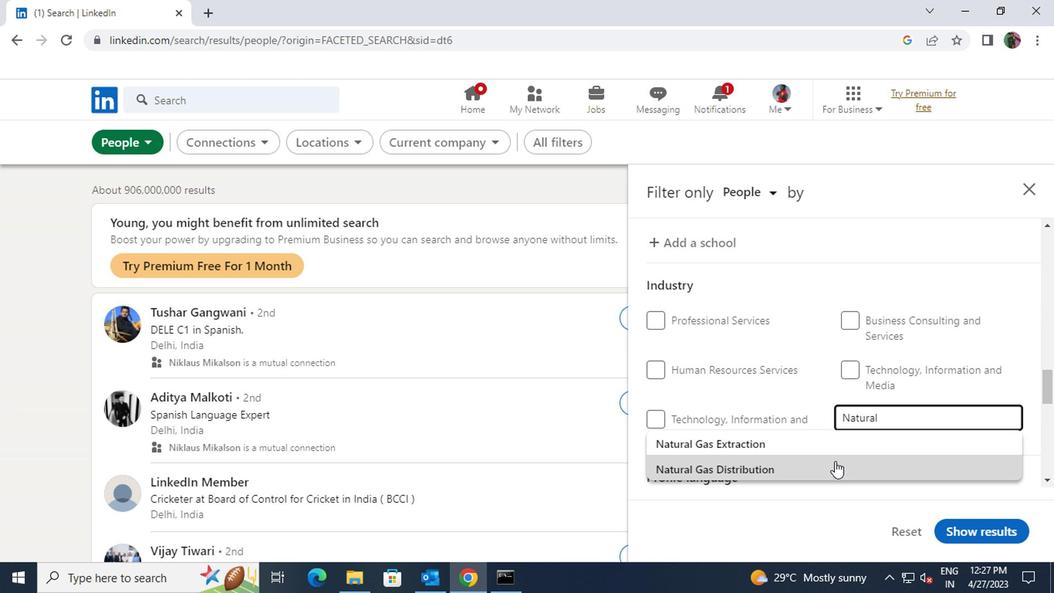 
Action: Mouse scrolled (831, 459) with delta (0, 0)
Screenshot: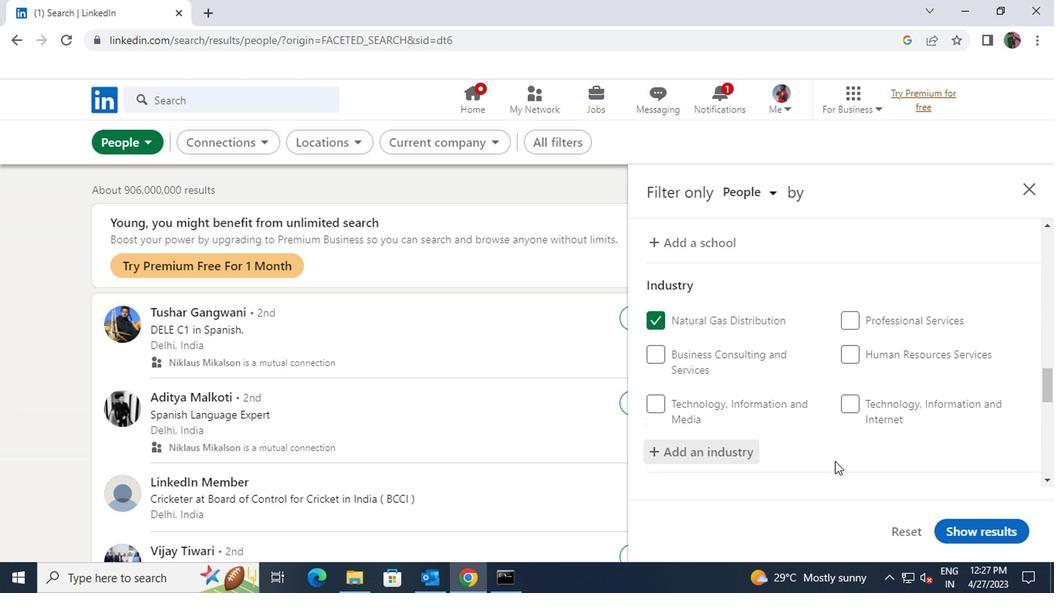 
Action: Mouse scrolled (831, 459) with delta (0, 0)
Screenshot: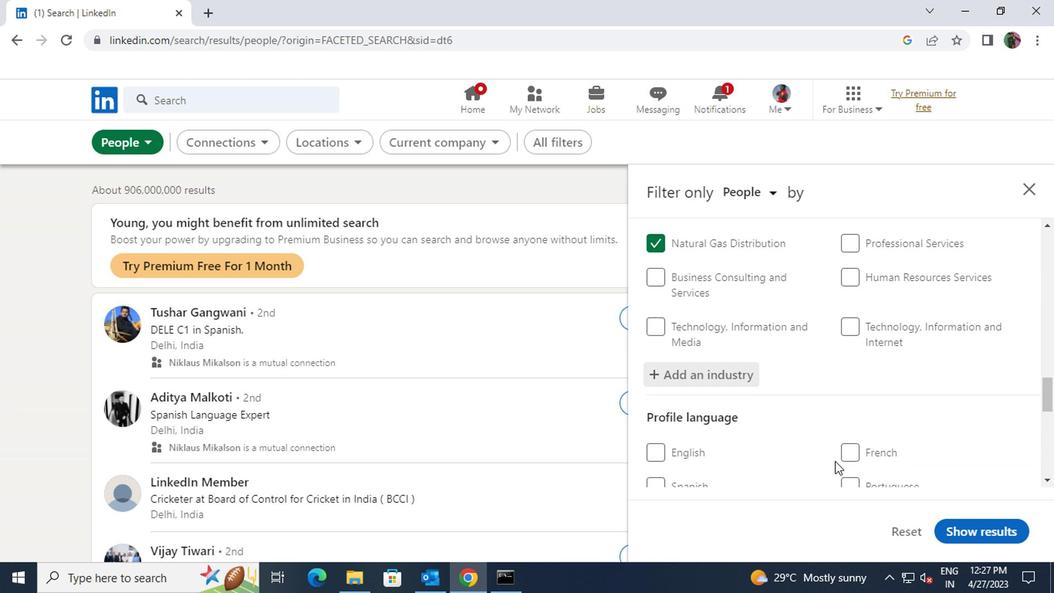 
Action: Mouse moved to (648, 404)
Screenshot: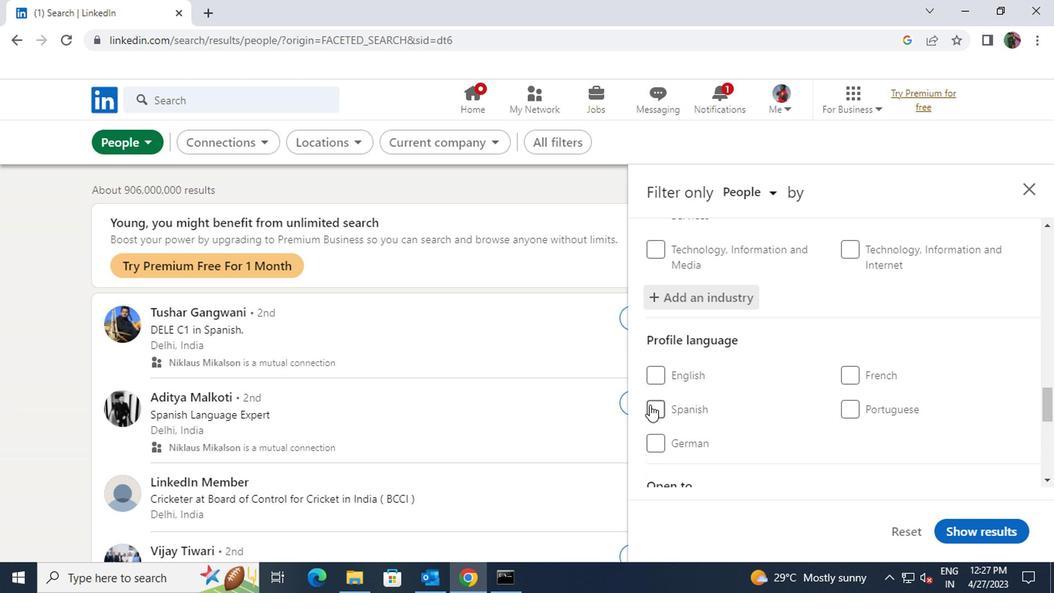 
Action: Mouse pressed left at (648, 404)
Screenshot: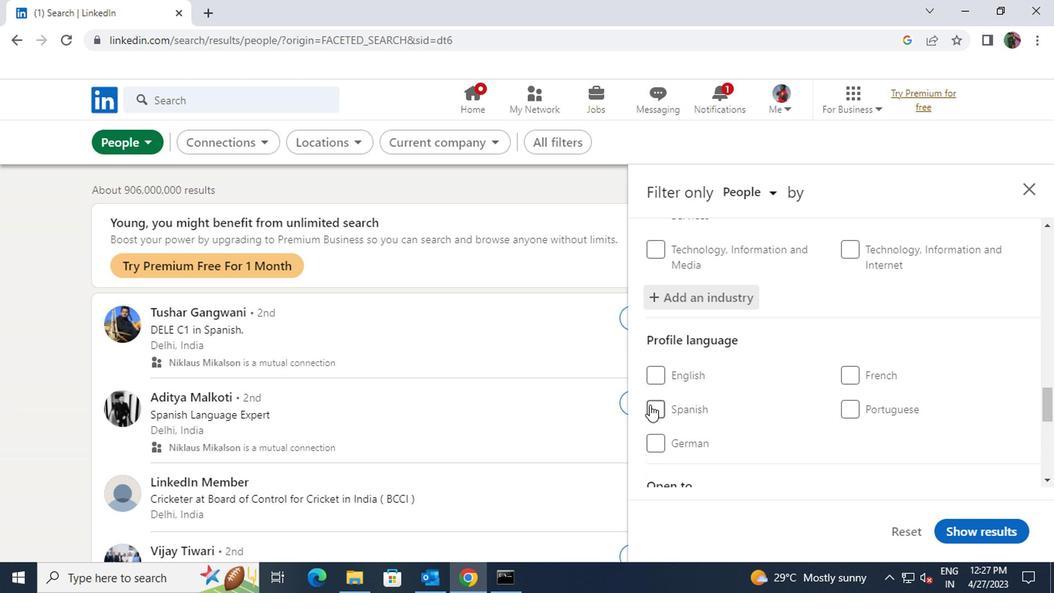 
Action: Mouse moved to (722, 408)
Screenshot: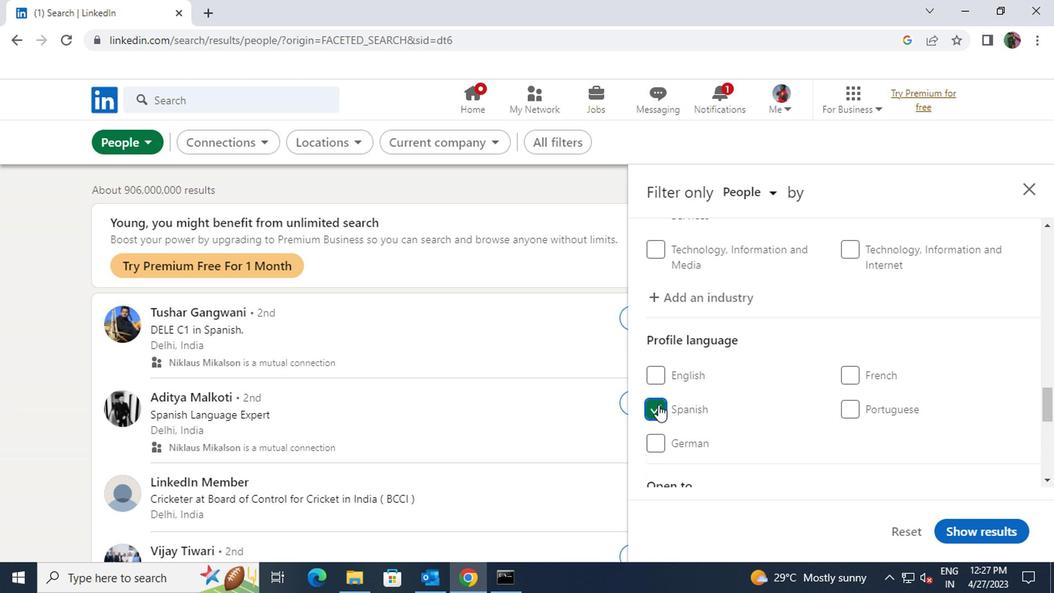 
Action: Mouse scrolled (722, 407) with delta (0, -1)
Screenshot: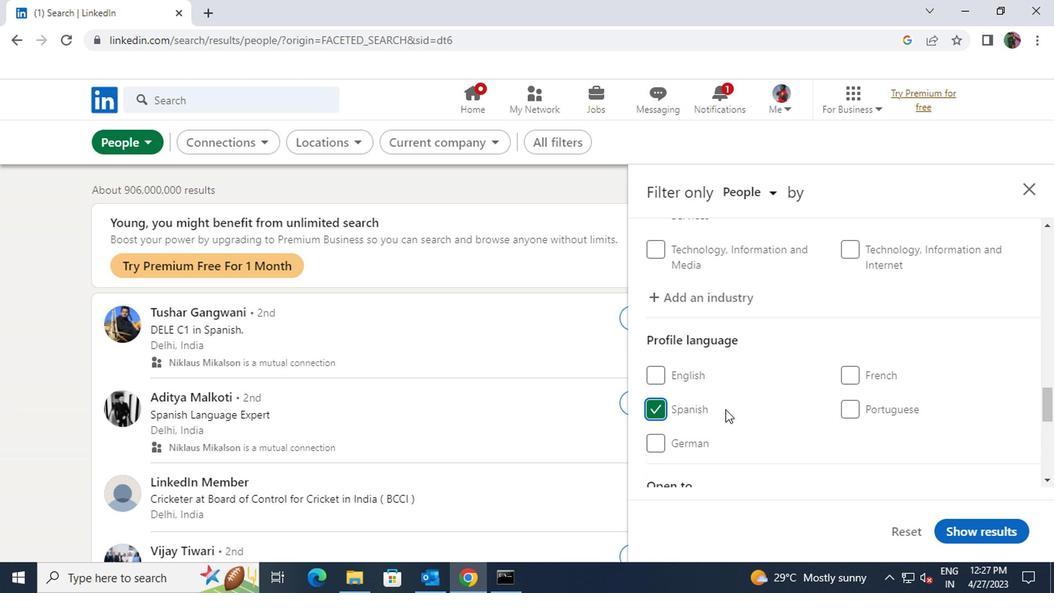 
Action: Mouse scrolled (722, 407) with delta (0, -1)
Screenshot: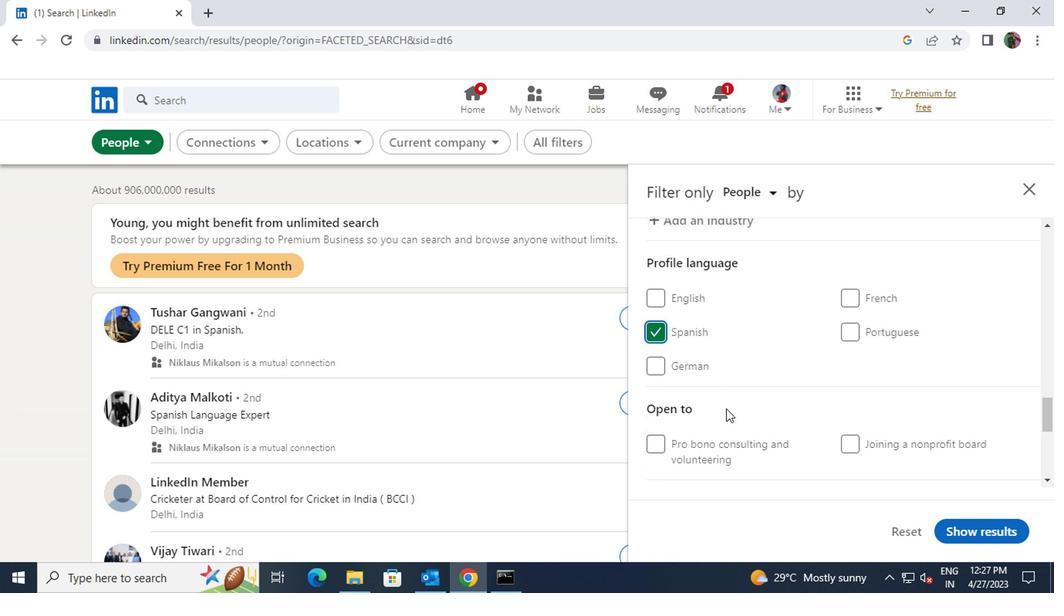 
Action: Mouse scrolled (722, 407) with delta (0, -1)
Screenshot: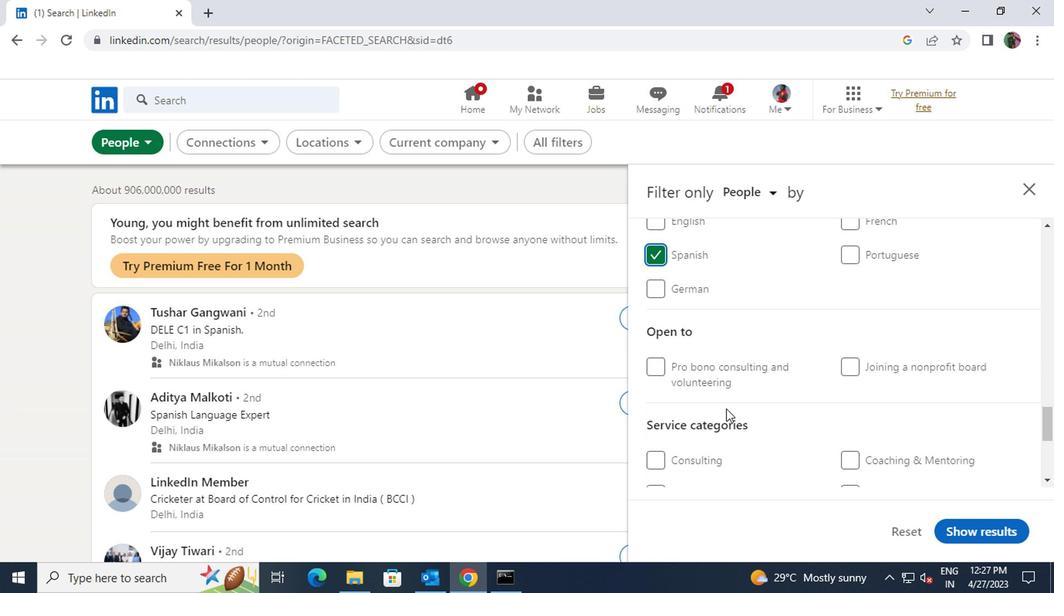 
Action: Mouse scrolled (722, 407) with delta (0, -1)
Screenshot: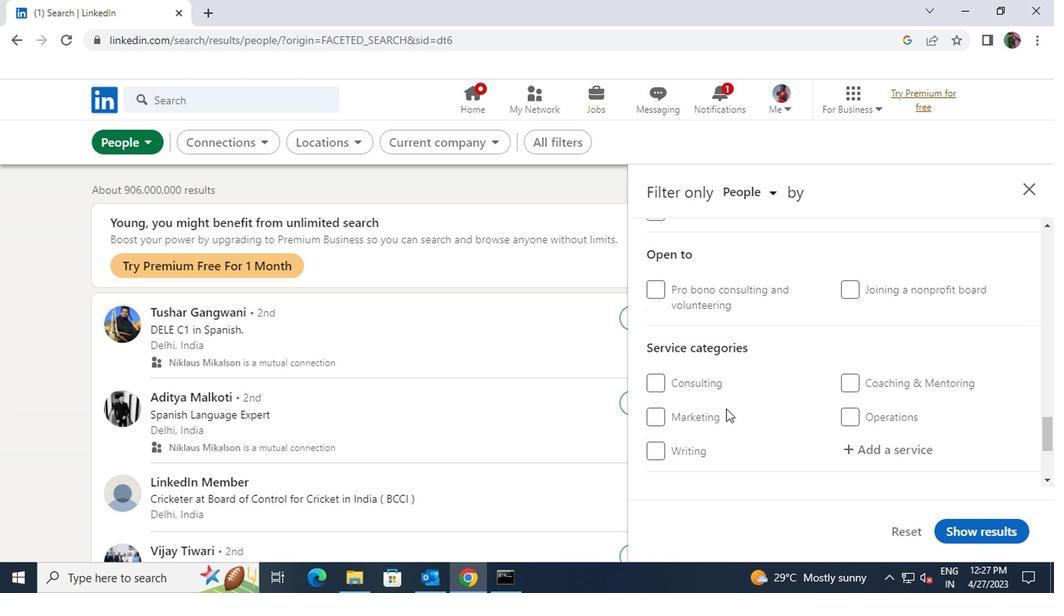 
Action: Mouse moved to (853, 374)
Screenshot: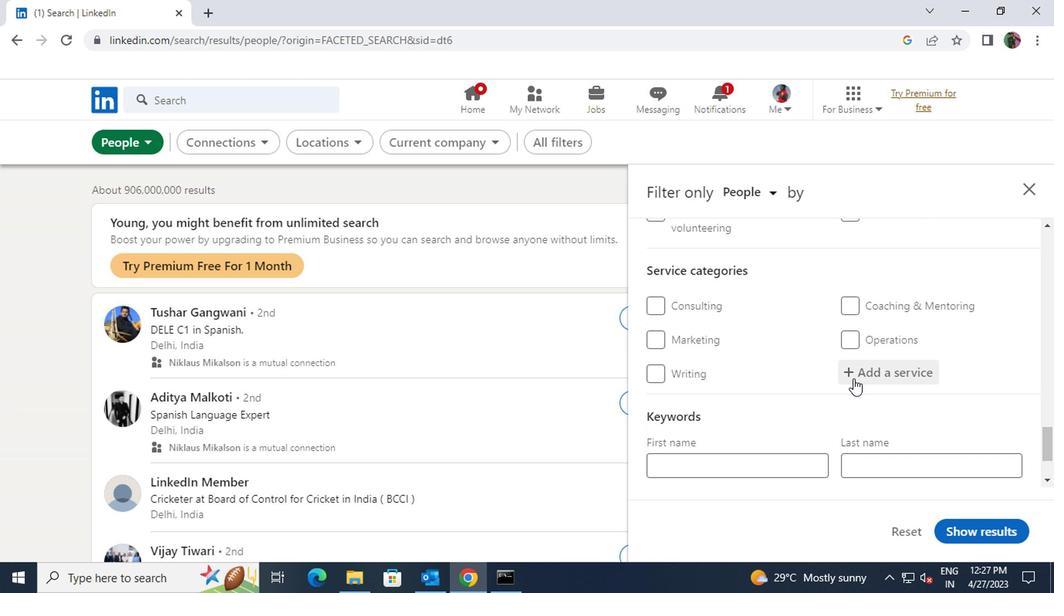 
Action: Mouse pressed left at (853, 374)
Screenshot: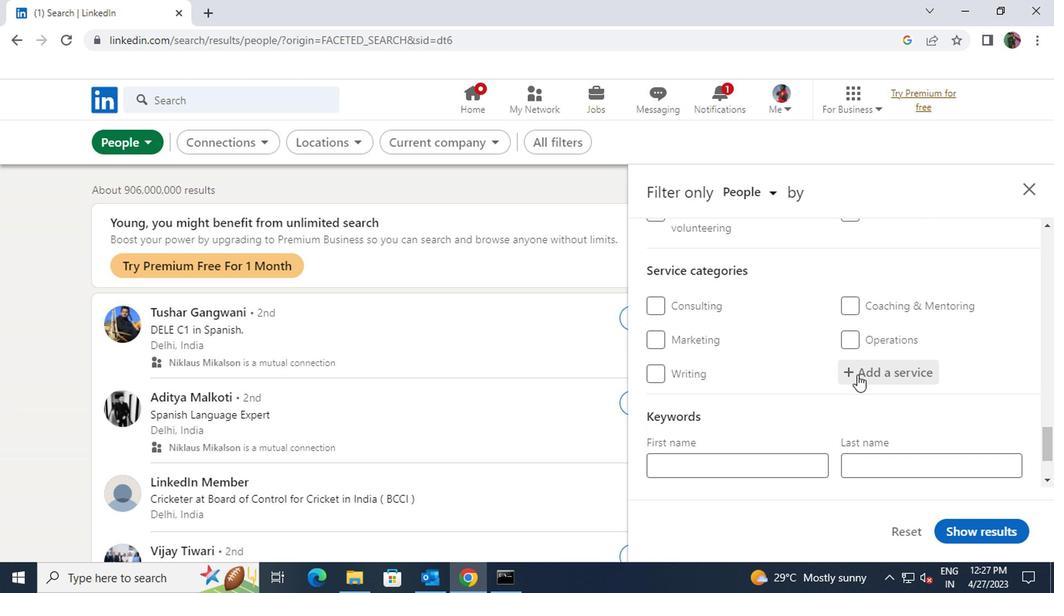 
Action: Key pressed <Key.shift>REAL<Key.space>ESTATE
Screenshot: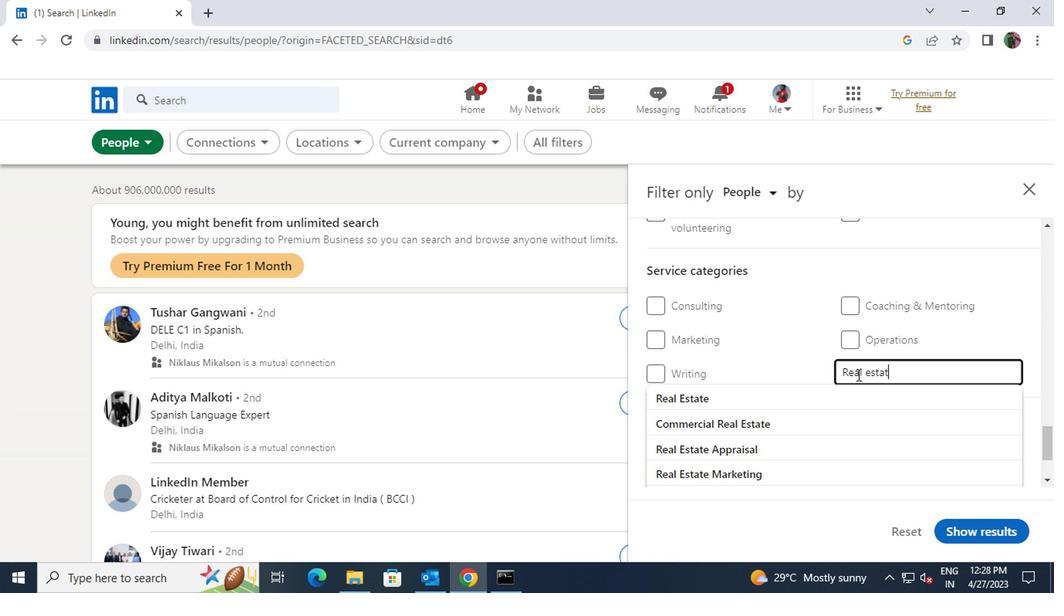 
Action: Mouse moved to (844, 438)
Screenshot: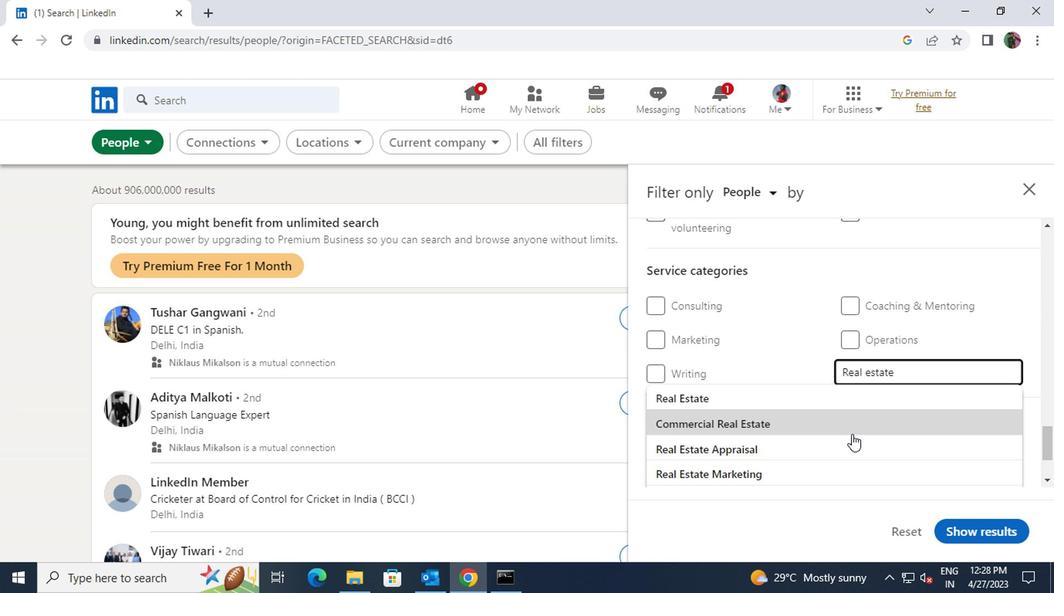 
Action: Mouse pressed left at (844, 438)
Screenshot: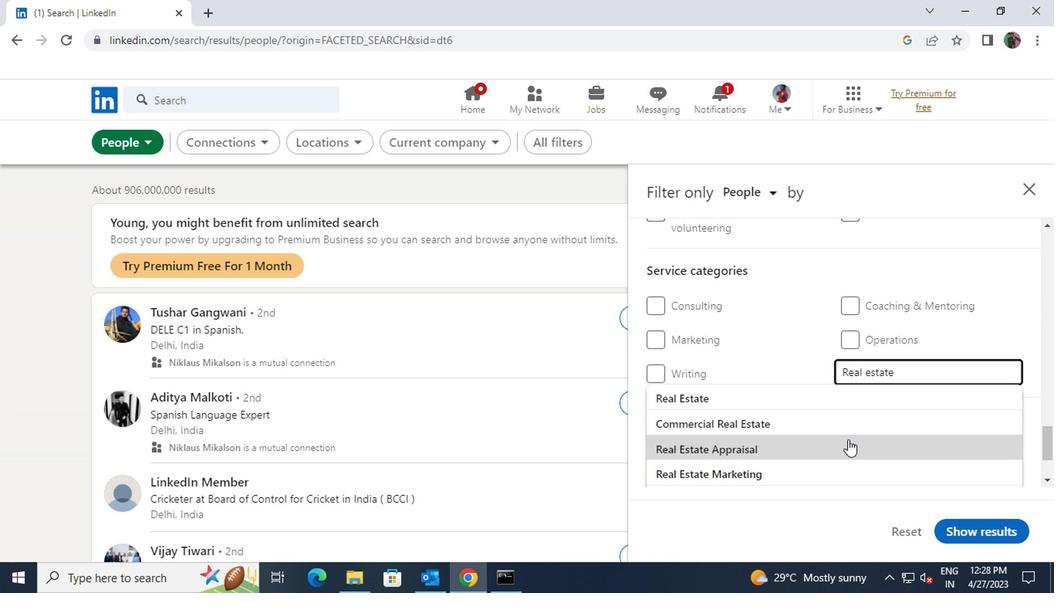 
Action: Mouse scrolled (844, 438) with delta (0, 0)
Screenshot: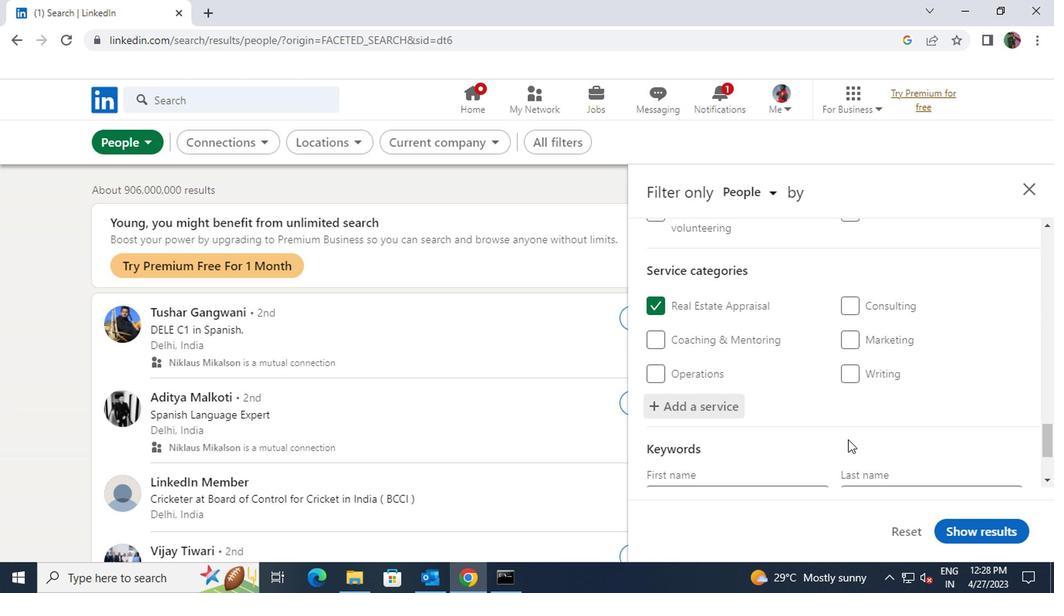 
Action: Mouse scrolled (844, 438) with delta (0, 0)
Screenshot: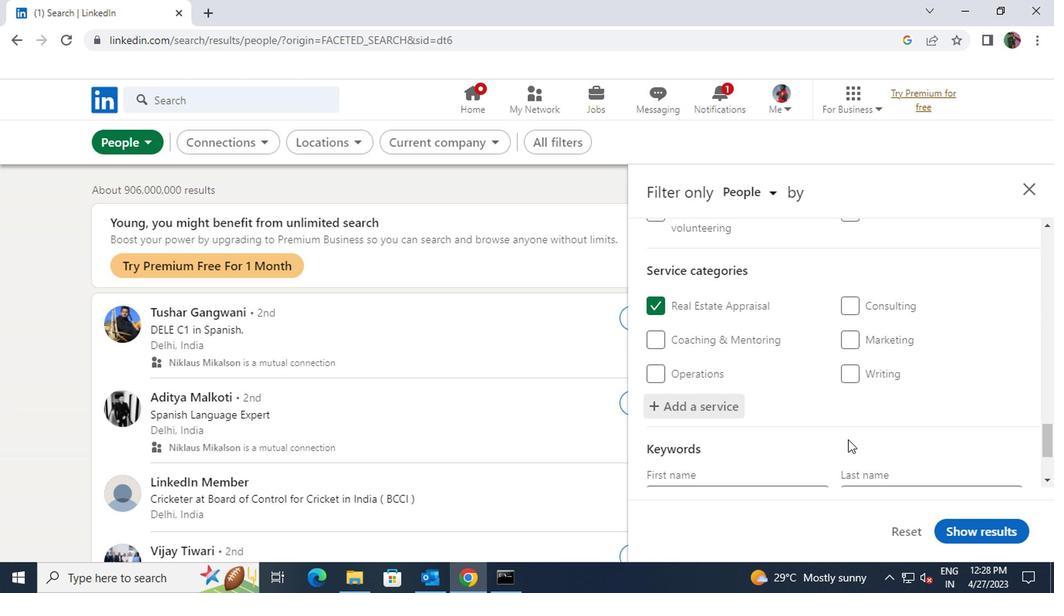 
Action: Mouse moved to (802, 418)
Screenshot: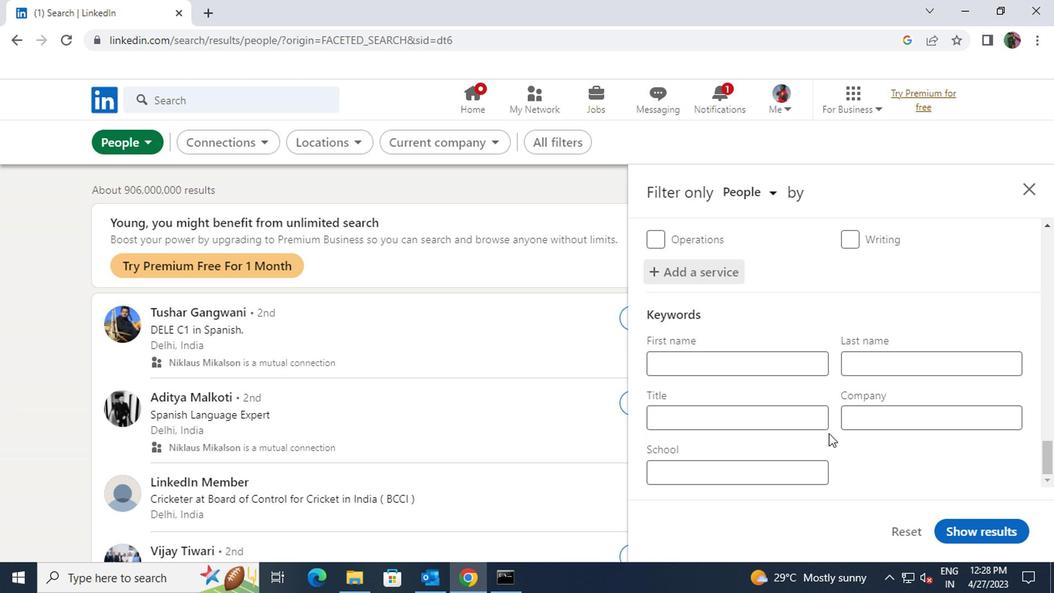 
Action: Mouse pressed left at (802, 418)
Screenshot: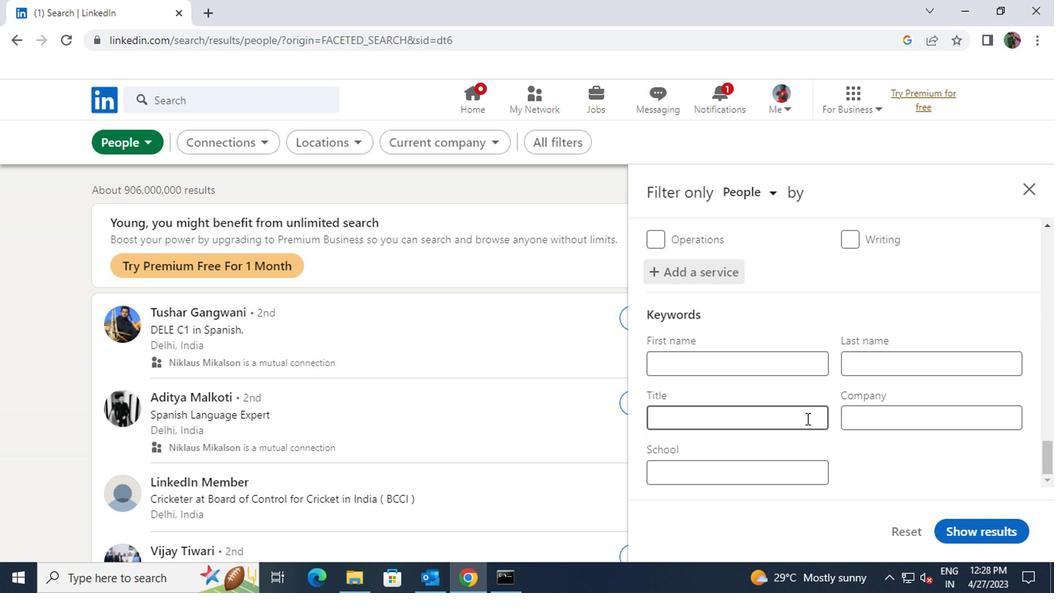 
Action: Key pressed <Key.shift>SPEECH<Key.space>PATHOLOGIST
Screenshot: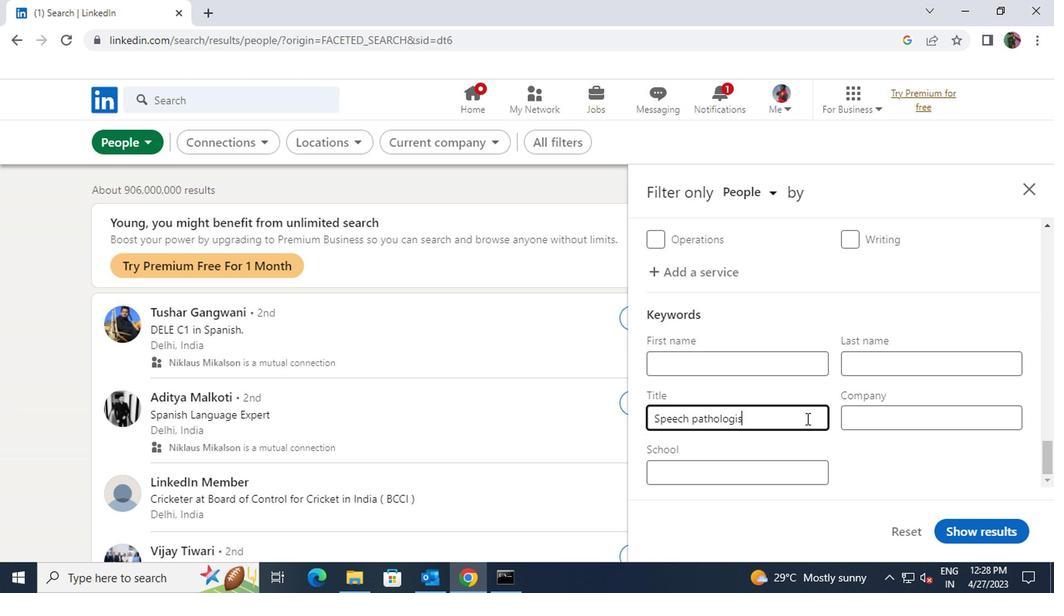 
Action: Mouse moved to (947, 519)
Screenshot: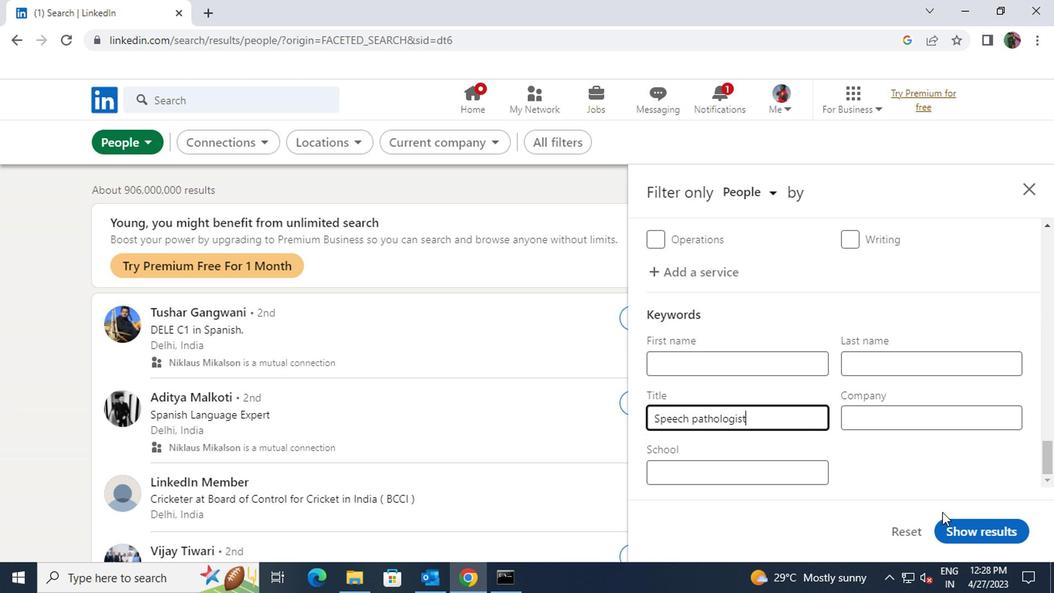 
Action: Mouse pressed left at (947, 519)
Screenshot: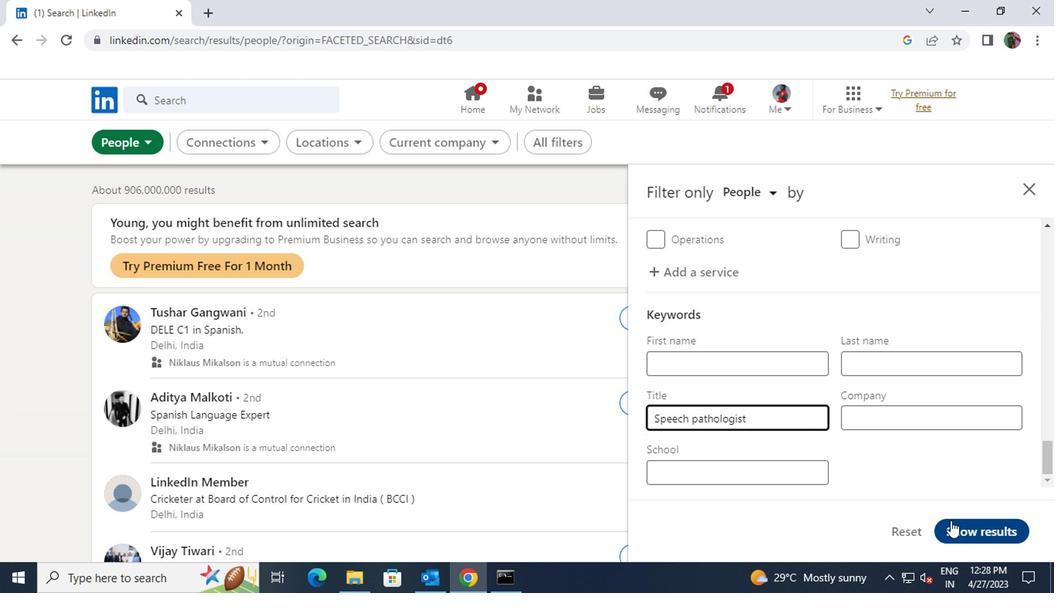 
